 Task: Add an event with the title Performance Feedback Session, date '2023/12/27', time 9:15 AM to 11:15 AMand add a description: Project risk mitigation refers to the process of identifying potential risks that could impact a project's success and taking proactive steps to minimize or eliminate those risks. It involves implementing strategies, actions, and contingency plans to reduce the likelihood and impact of identified risks. , put the event into Orange category . Add location for the event as: 987 Zappeion, Athens, Greece, logged in from the account softage.10@softage.netand send the event invitation to softage.1@softage.net and softage.2@softage.net. Set a reminder for the event At time of event
Action: Mouse moved to (96, 112)
Screenshot: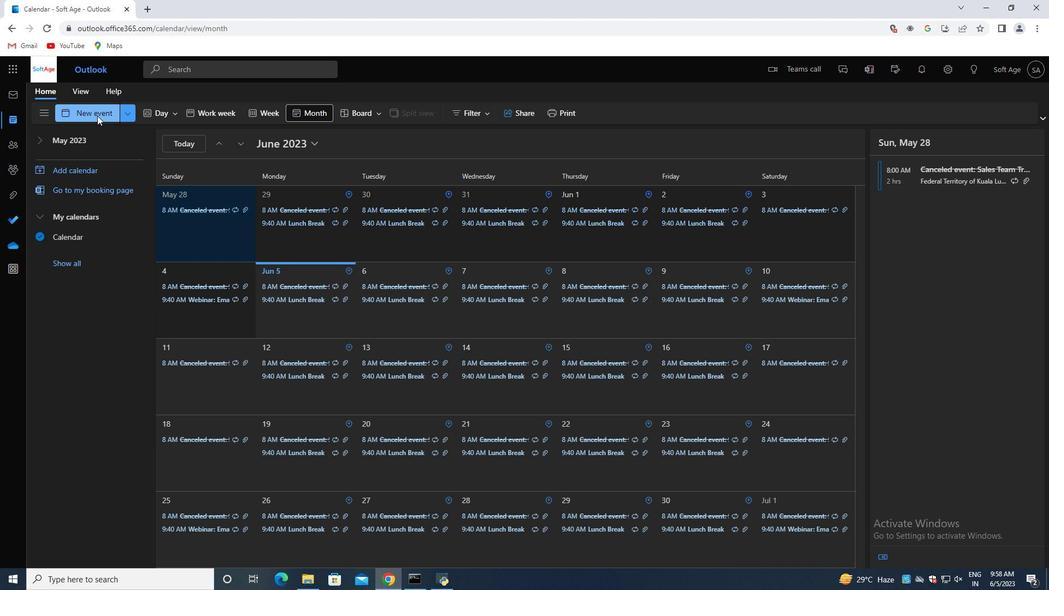 
Action: Mouse pressed left at (96, 112)
Screenshot: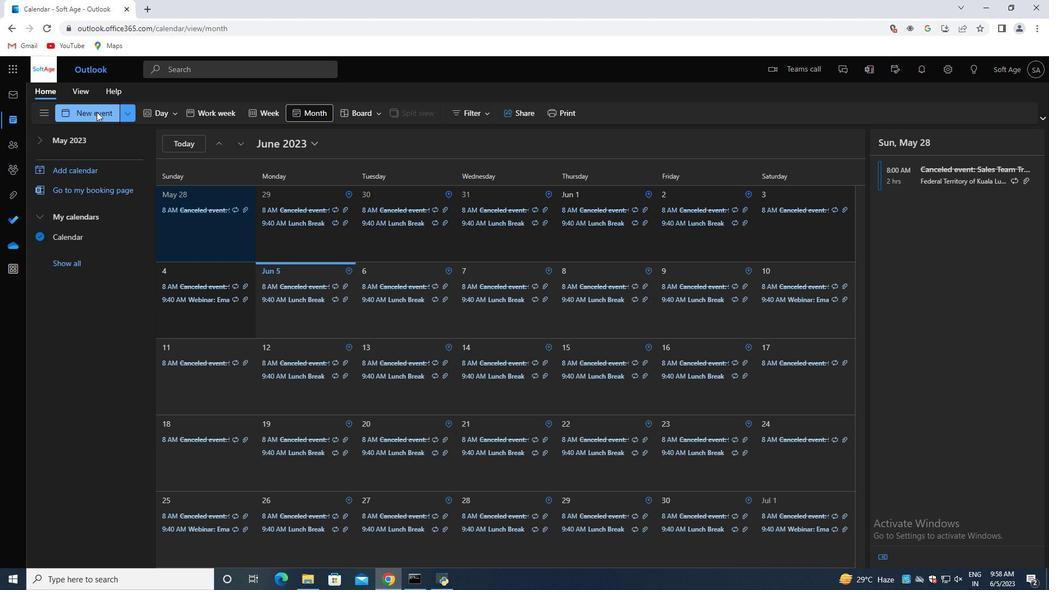 
Action: Mouse moved to (277, 182)
Screenshot: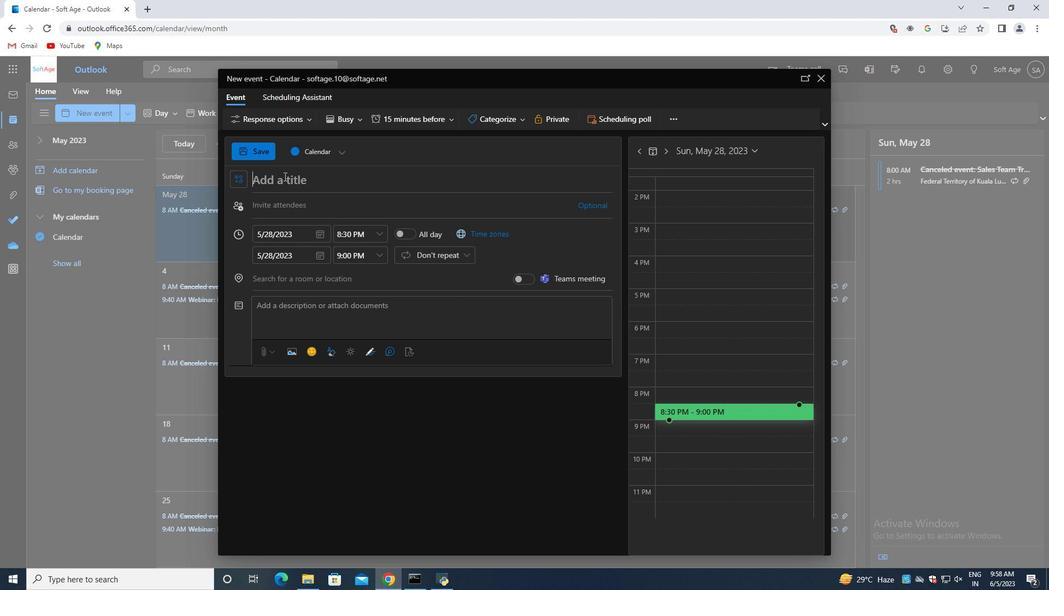 
Action: Mouse pressed left at (277, 182)
Screenshot: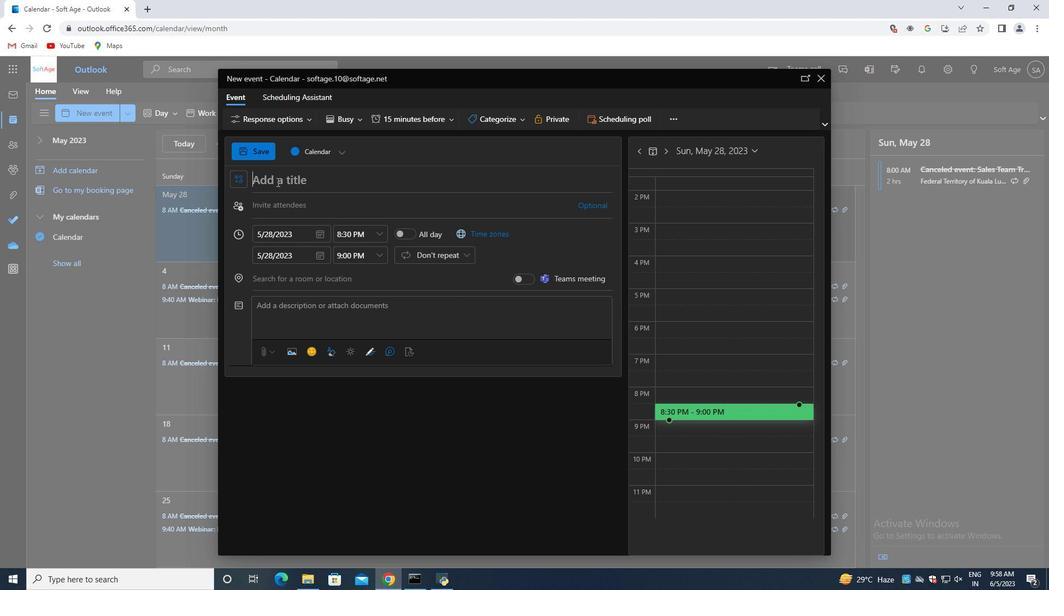 
Action: Key pressed <Key.shift>Performance<Key.space><Key.shift>Feedback<Key.space><Key.shift>Session
Screenshot: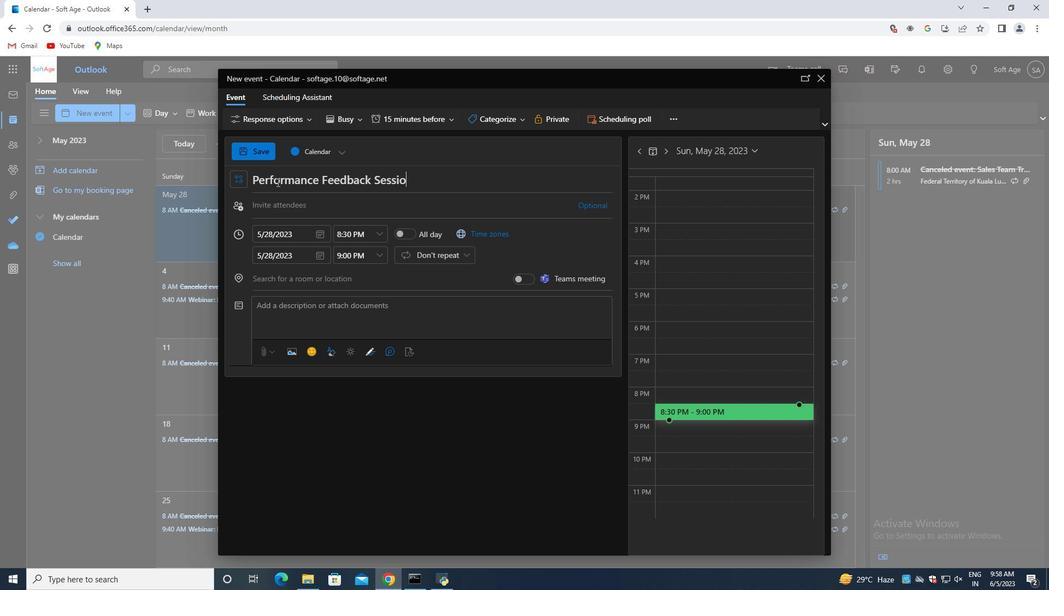 
Action: Mouse moved to (320, 236)
Screenshot: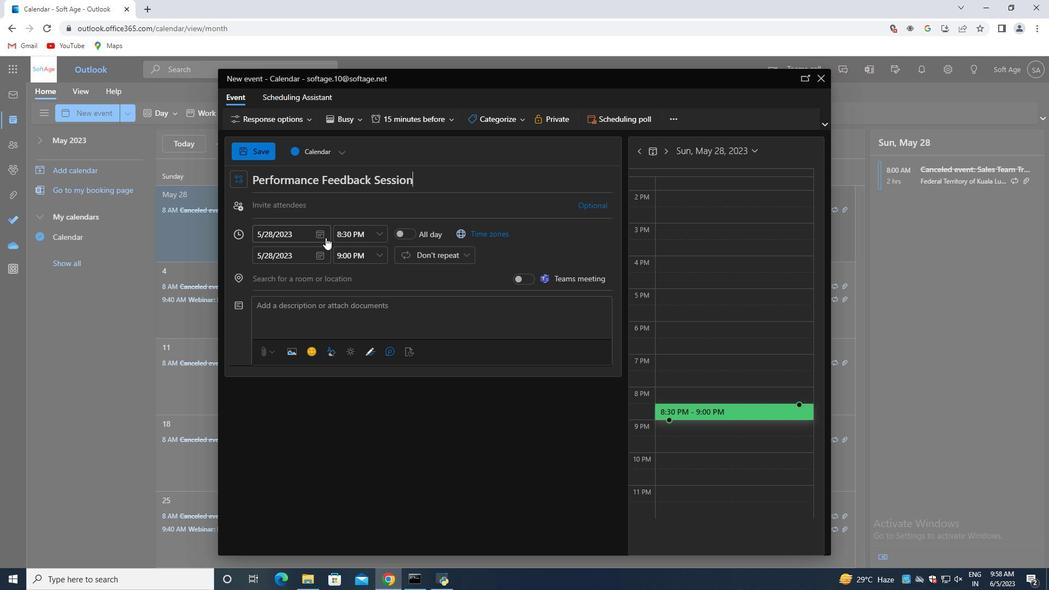 
Action: Mouse pressed left at (320, 236)
Screenshot: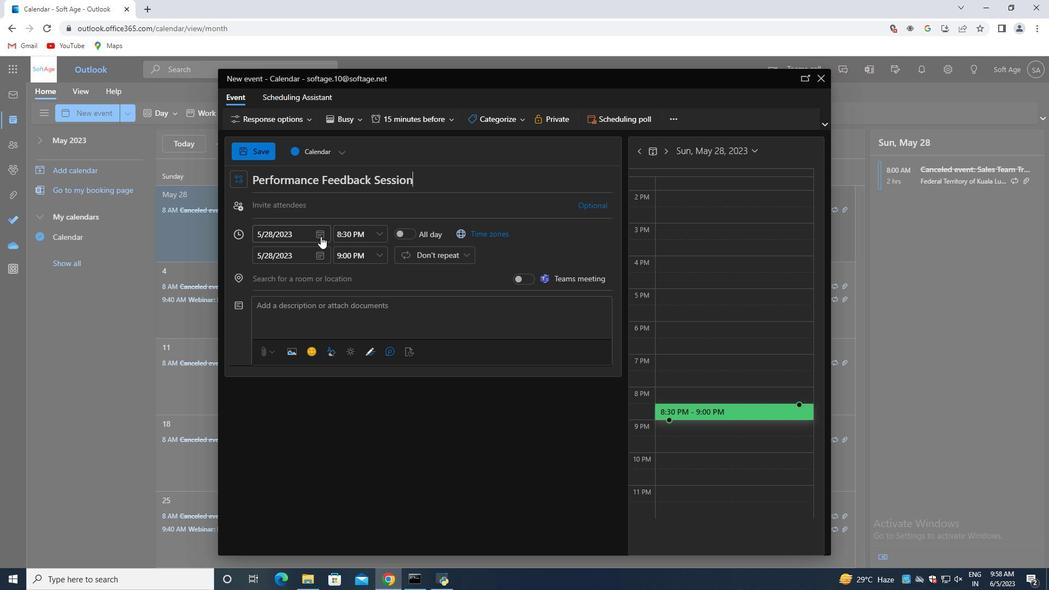 
Action: Mouse moved to (359, 256)
Screenshot: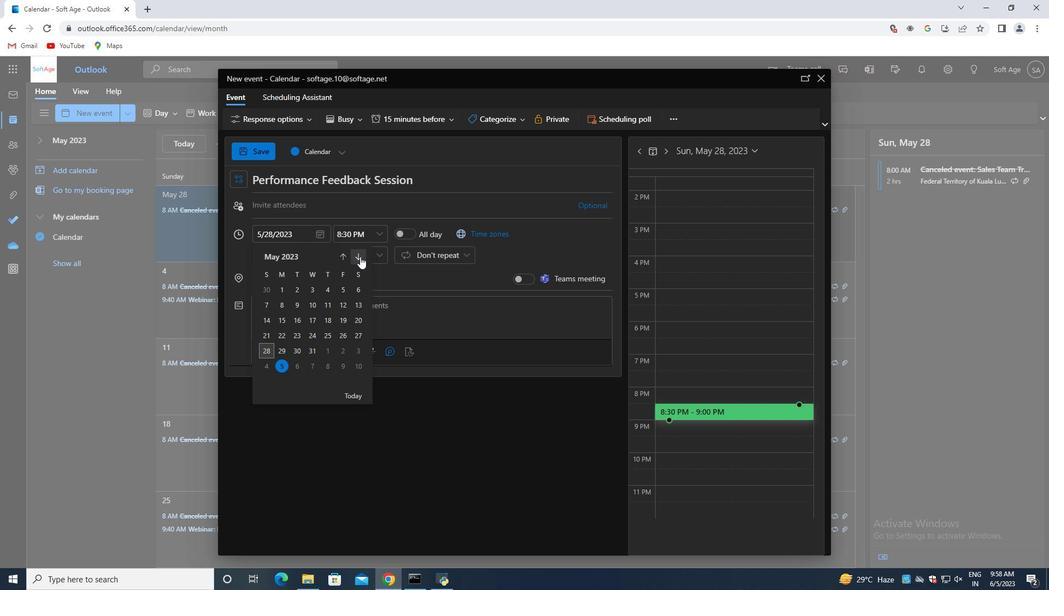 
Action: Mouse pressed left at (359, 256)
Screenshot: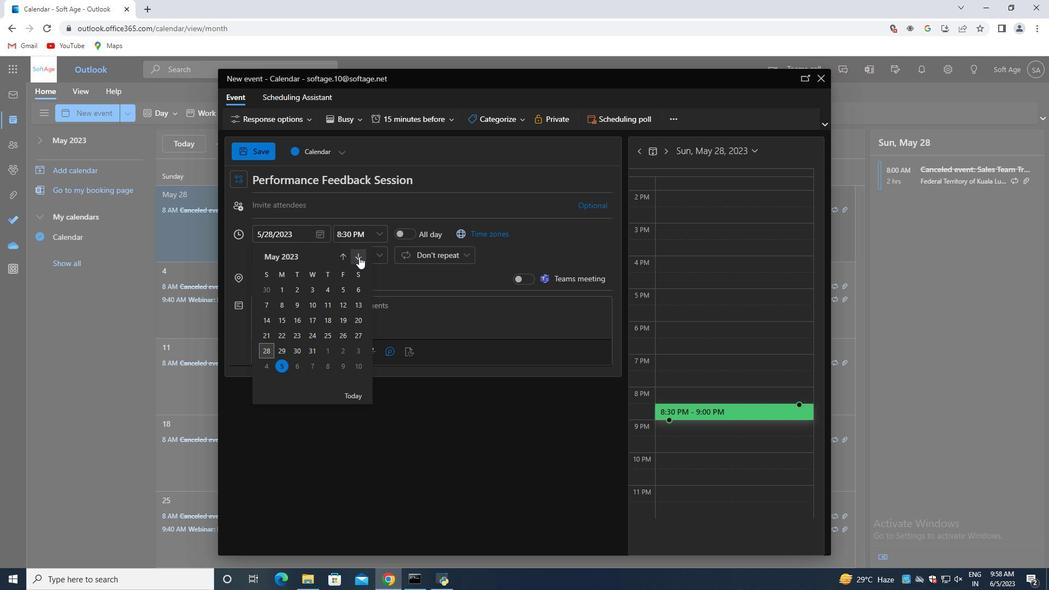 
Action: Mouse pressed left at (359, 256)
Screenshot: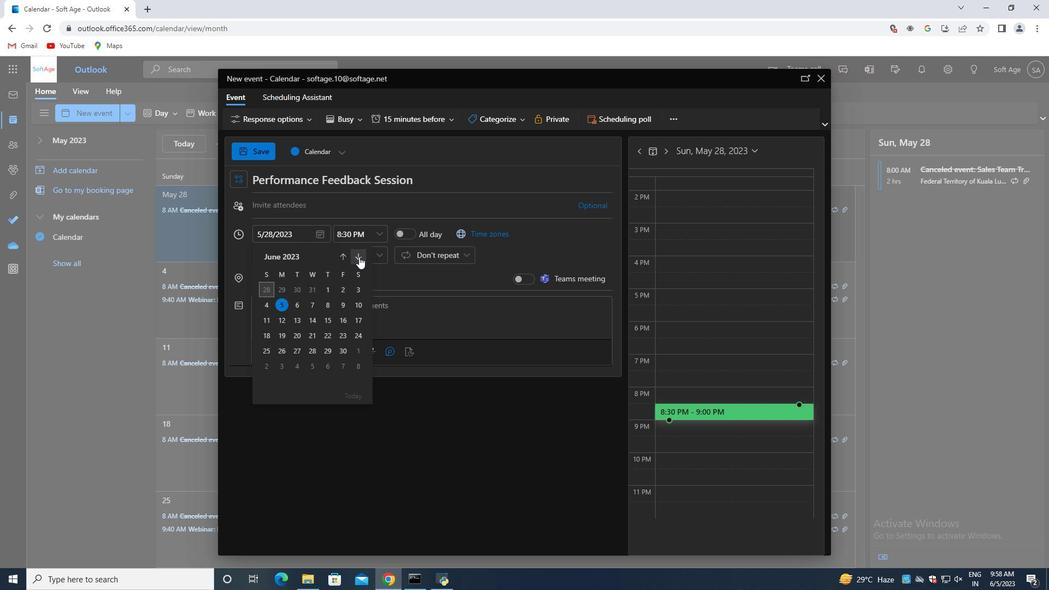 
Action: Mouse pressed left at (359, 256)
Screenshot: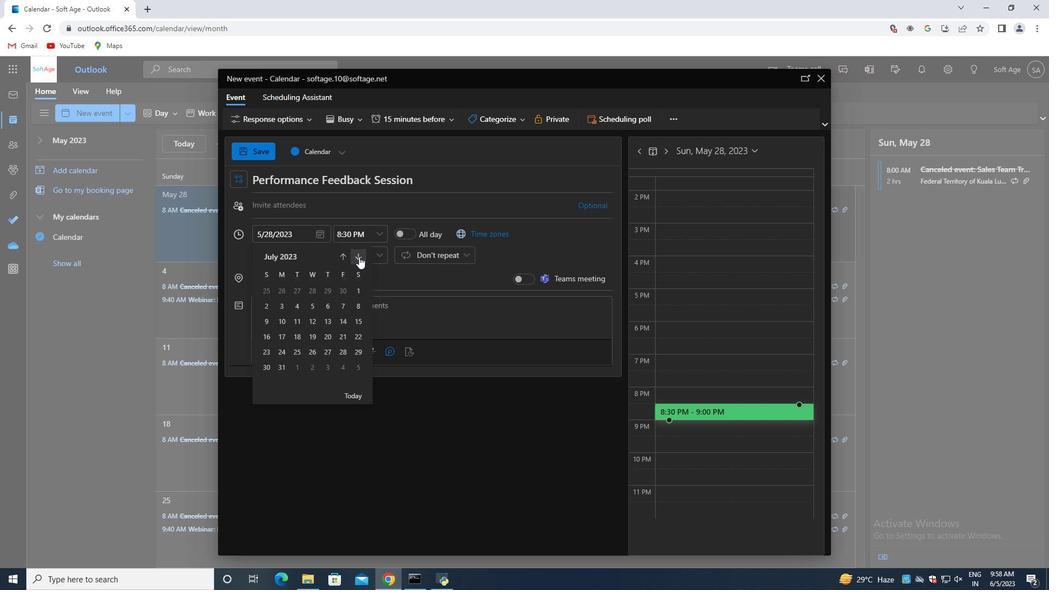 
Action: Mouse pressed left at (359, 256)
Screenshot: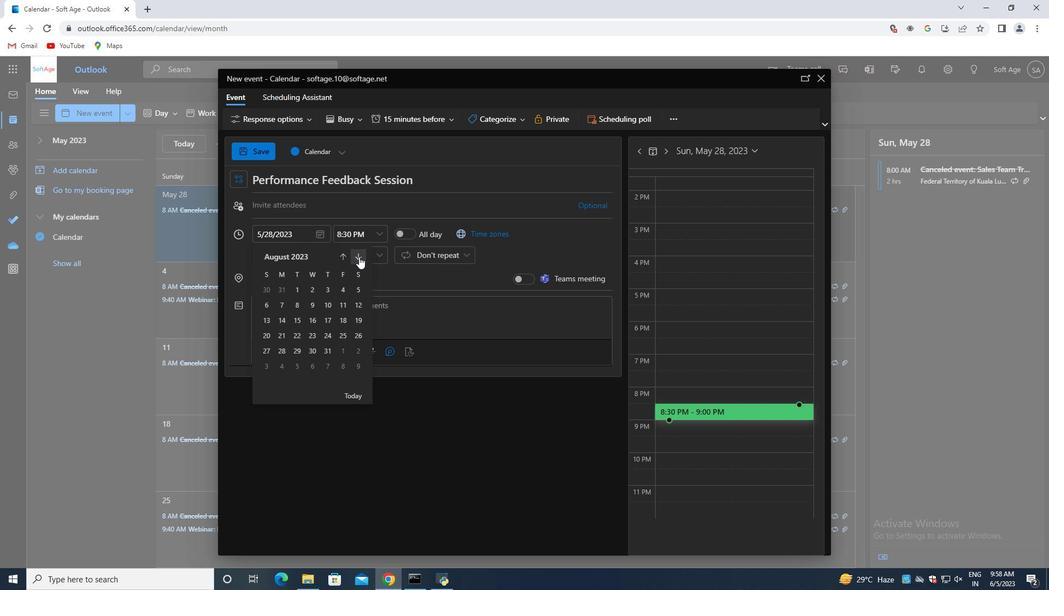 
Action: Mouse pressed left at (359, 256)
Screenshot: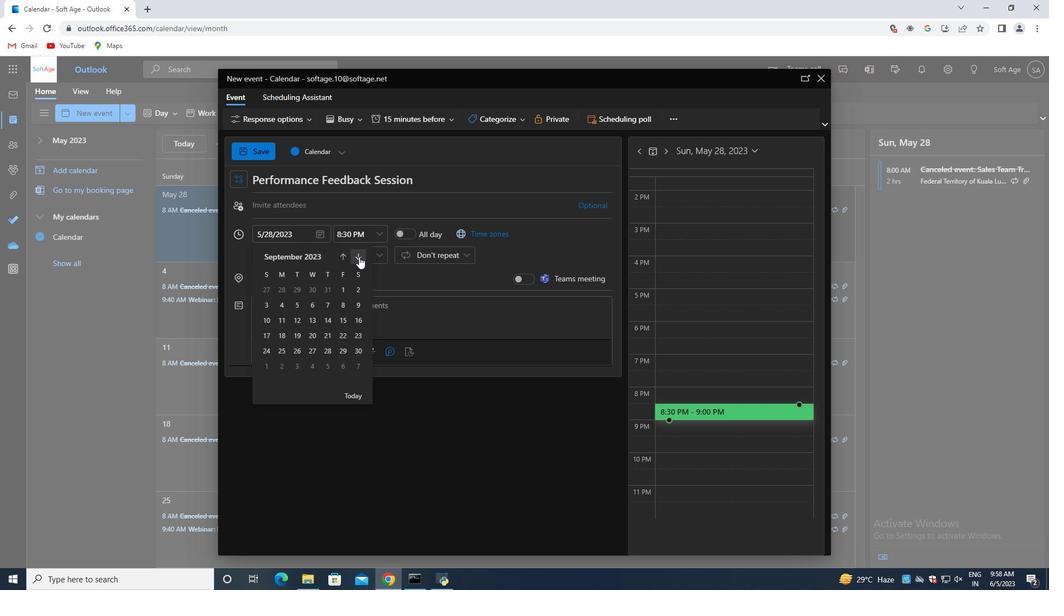 
Action: Mouse pressed left at (359, 256)
Screenshot: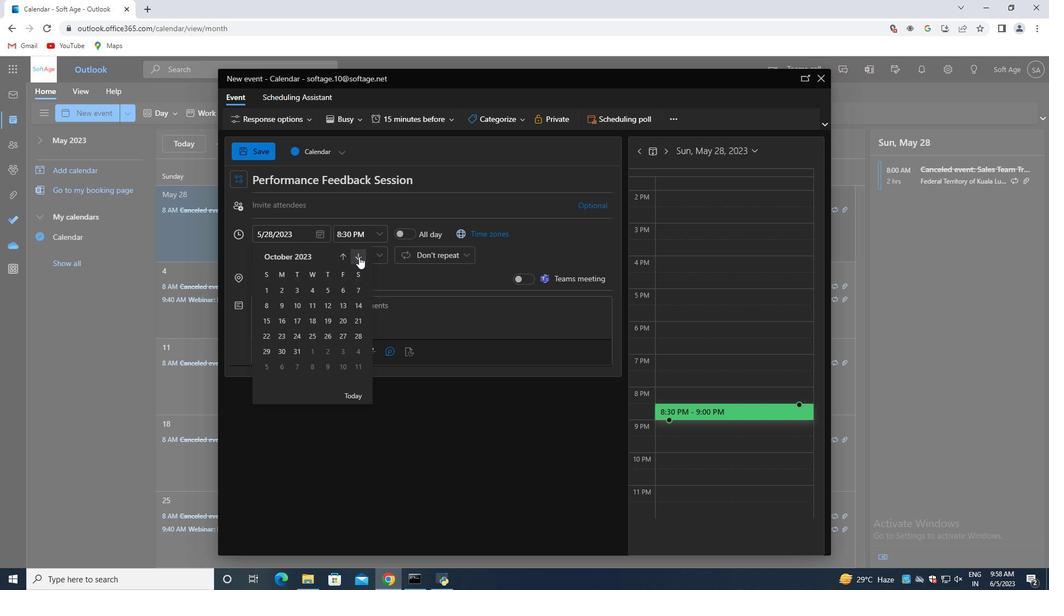 
Action: Mouse pressed left at (359, 256)
Screenshot: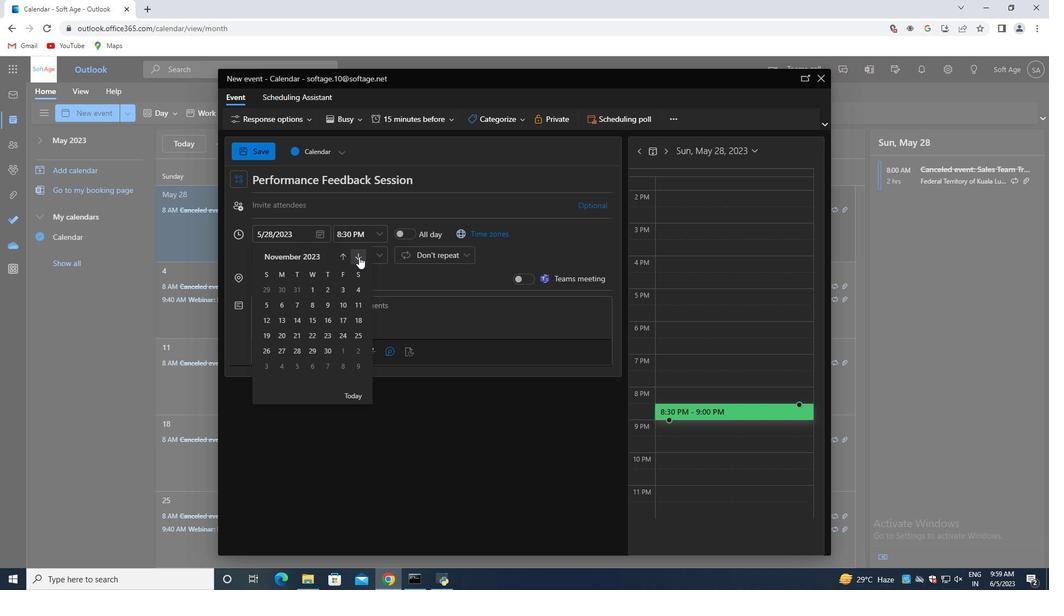 
Action: Mouse moved to (311, 348)
Screenshot: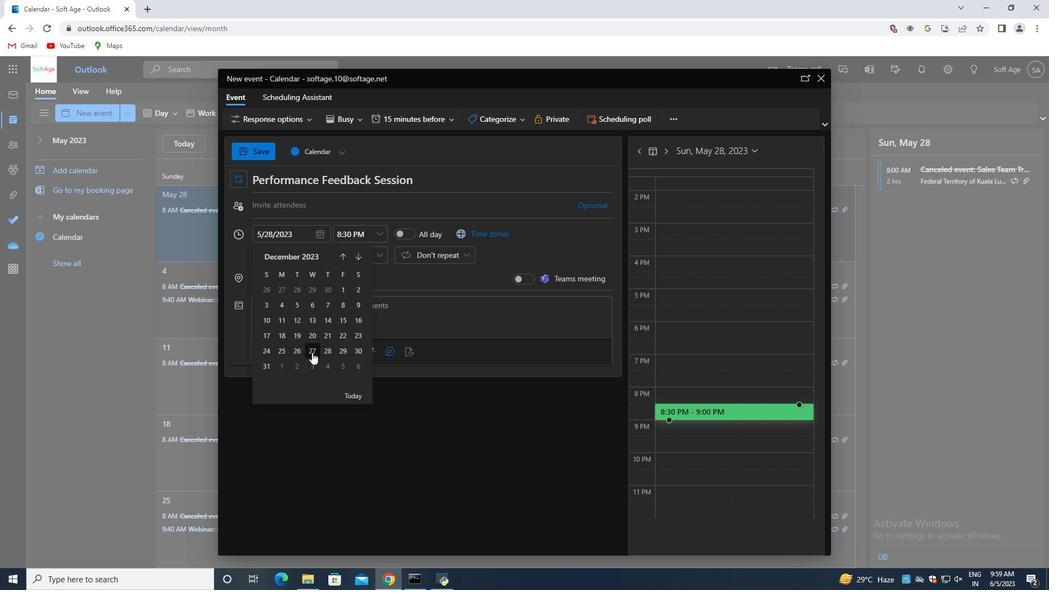 
Action: Mouse pressed left at (311, 348)
Screenshot: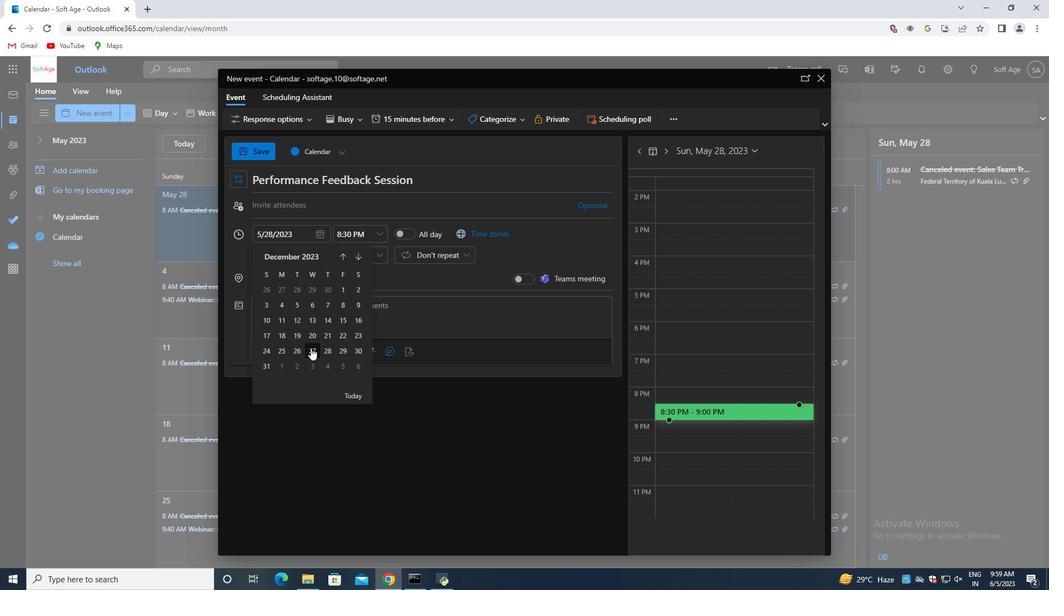 
Action: Mouse moved to (378, 237)
Screenshot: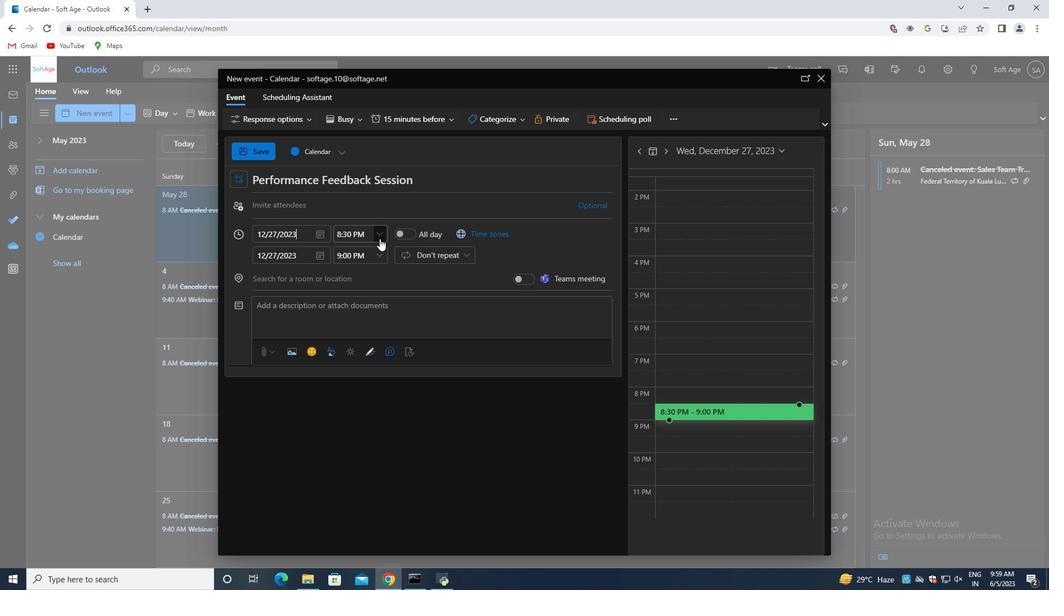 
Action: Mouse pressed left at (378, 237)
Screenshot: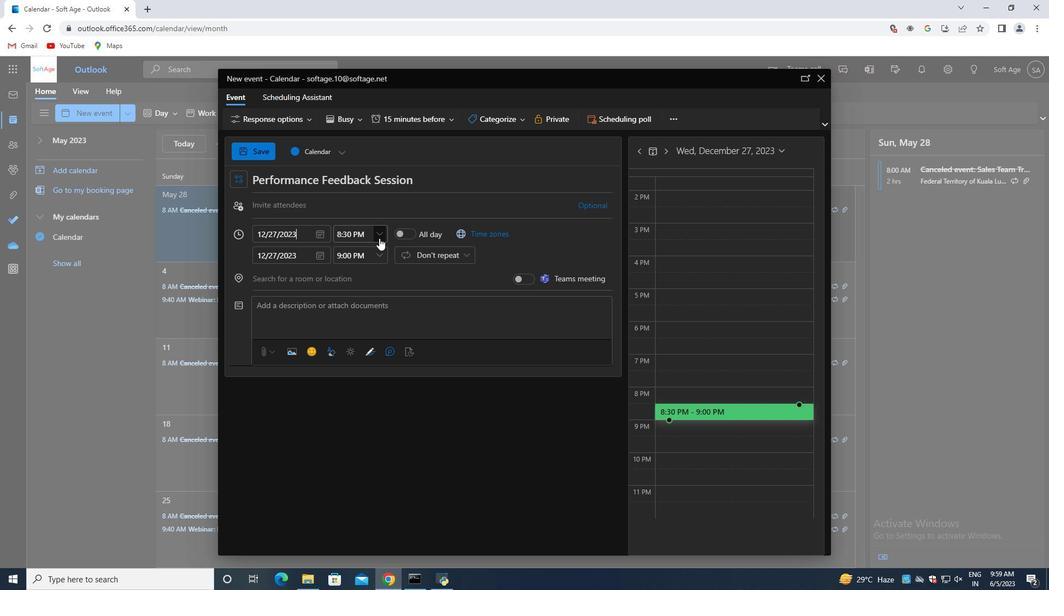 
Action: Mouse moved to (355, 277)
Screenshot: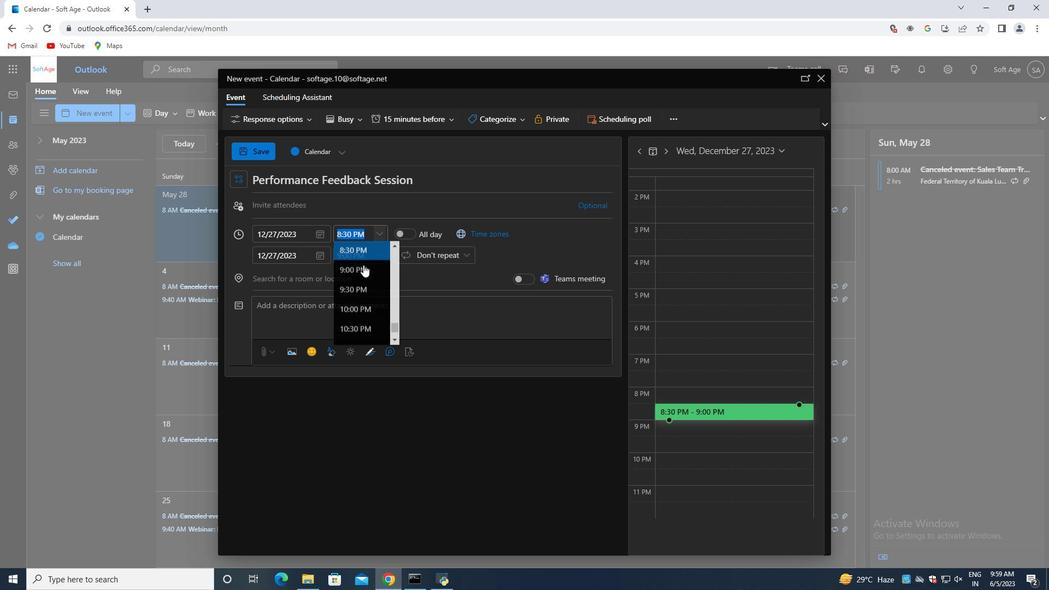 
Action: Mouse scrolled (355, 278) with delta (0, 0)
Screenshot: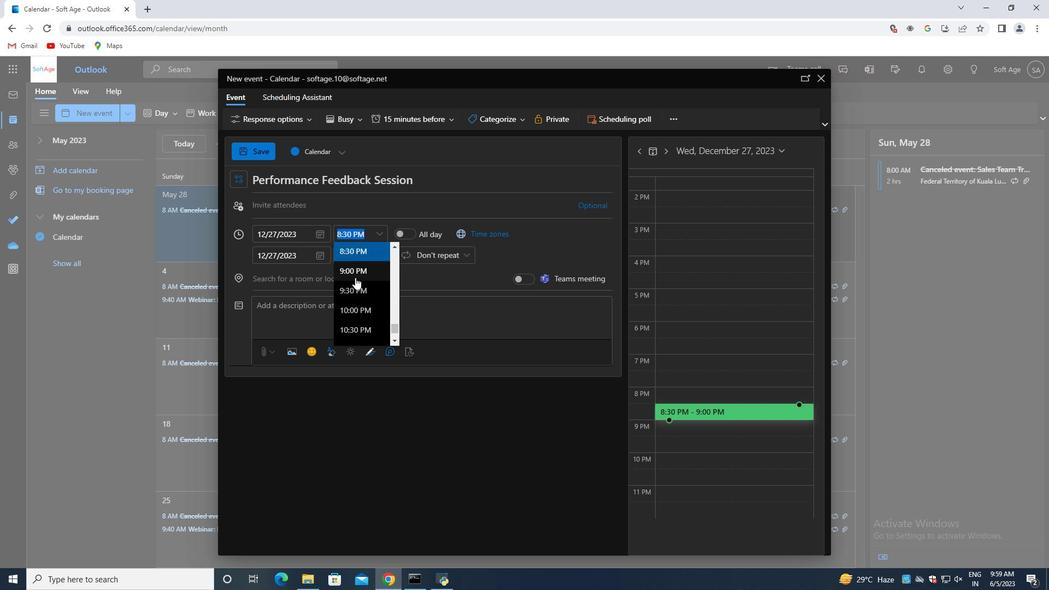
Action: Mouse moved to (355, 279)
Screenshot: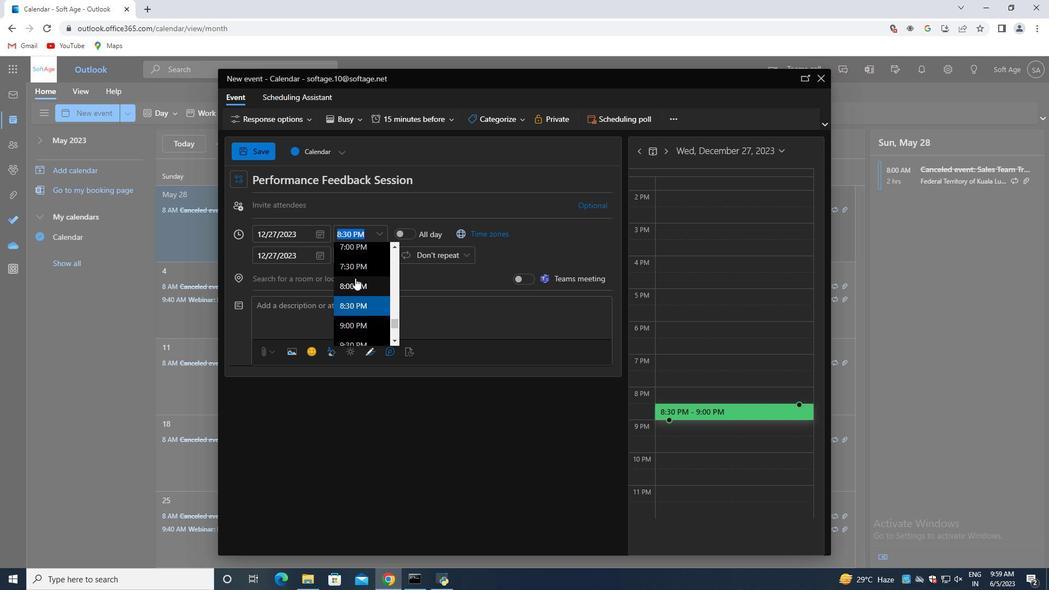 
Action: Mouse scrolled (355, 278) with delta (0, 0)
Screenshot: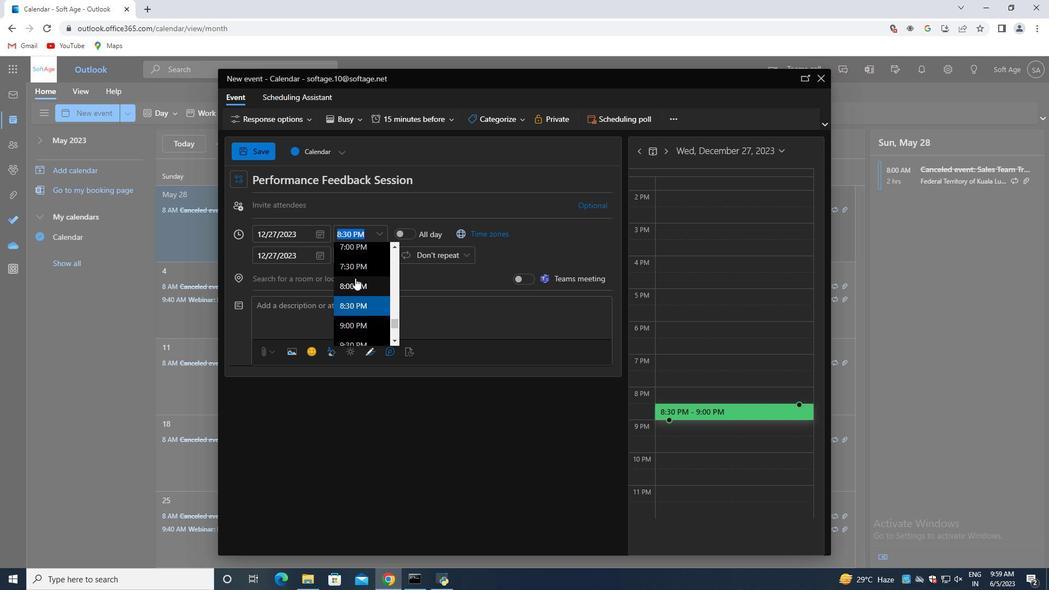 
Action: Mouse moved to (354, 275)
Screenshot: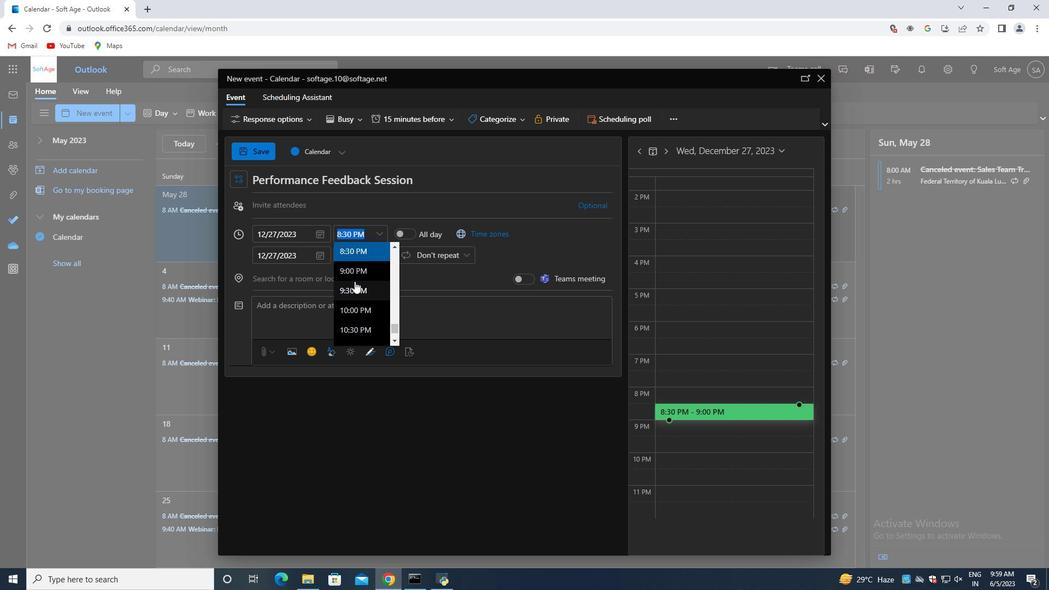 
Action: Mouse pressed left at (354, 275)
Screenshot: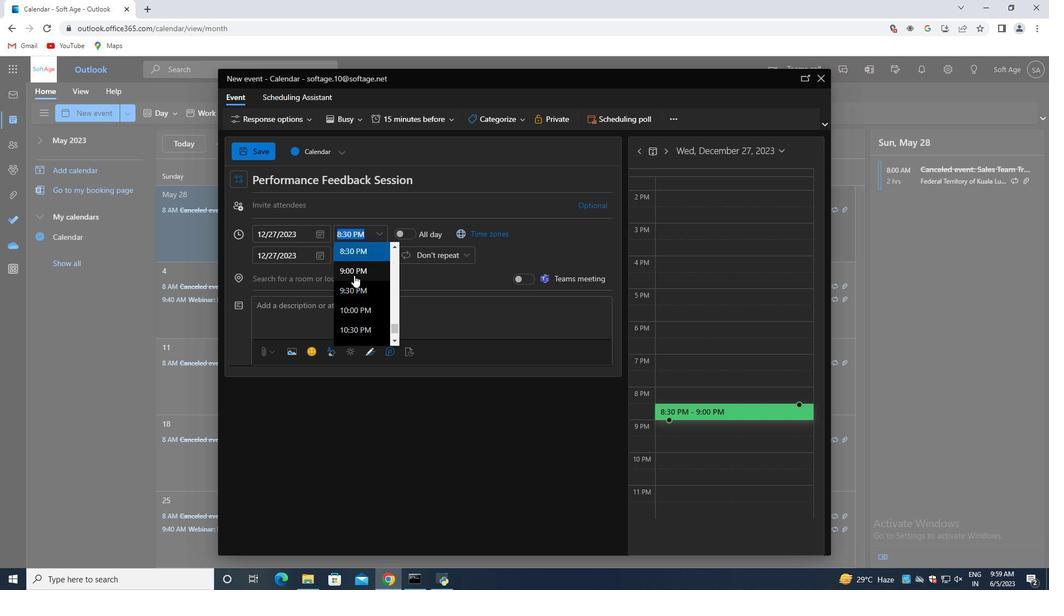 
Action: Key pressed <Key.left><Key.left><Key.left><Key.backspace><Key.backspace>15
Screenshot: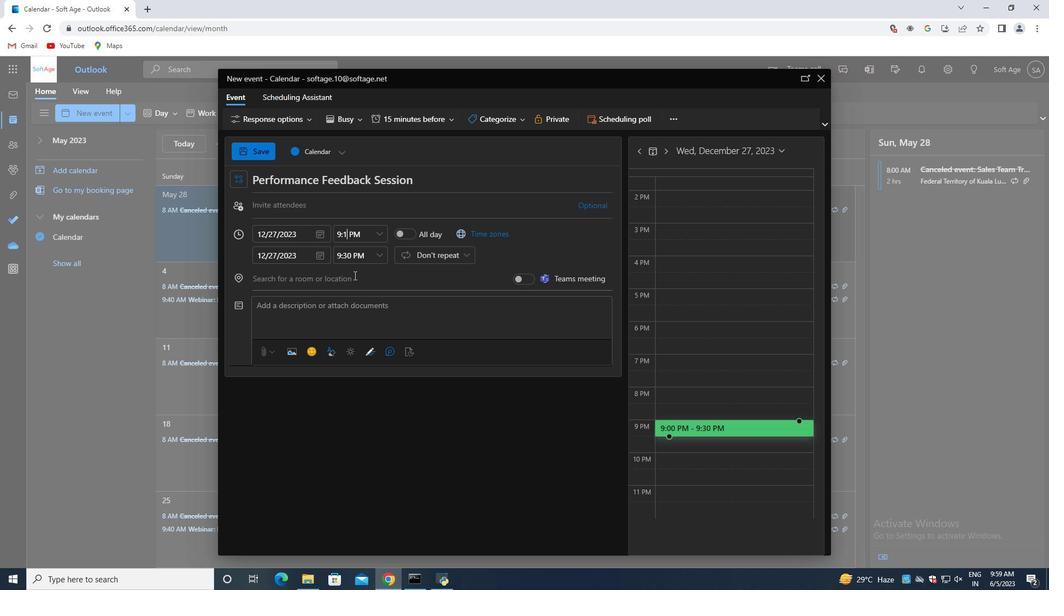 
Action: Mouse moved to (382, 256)
Screenshot: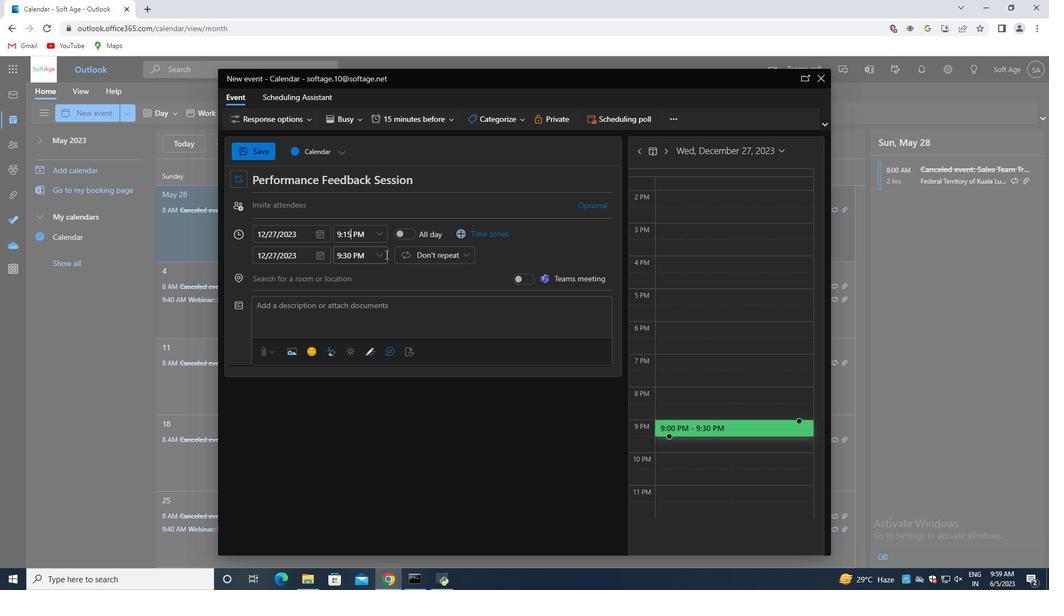 
Action: Mouse pressed left at (382, 256)
Screenshot: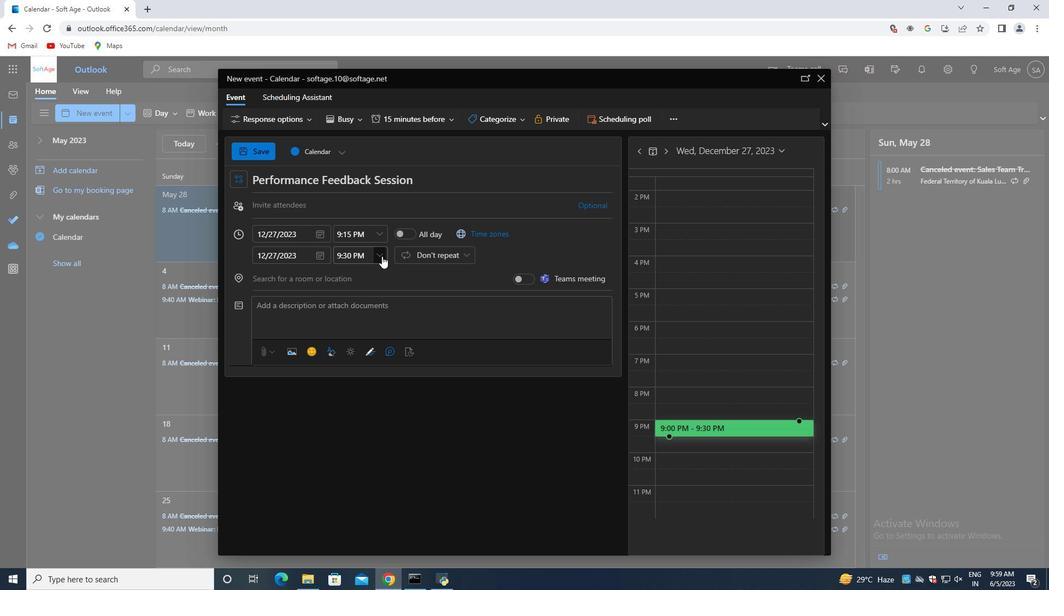 
Action: Mouse moved to (354, 334)
Screenshot: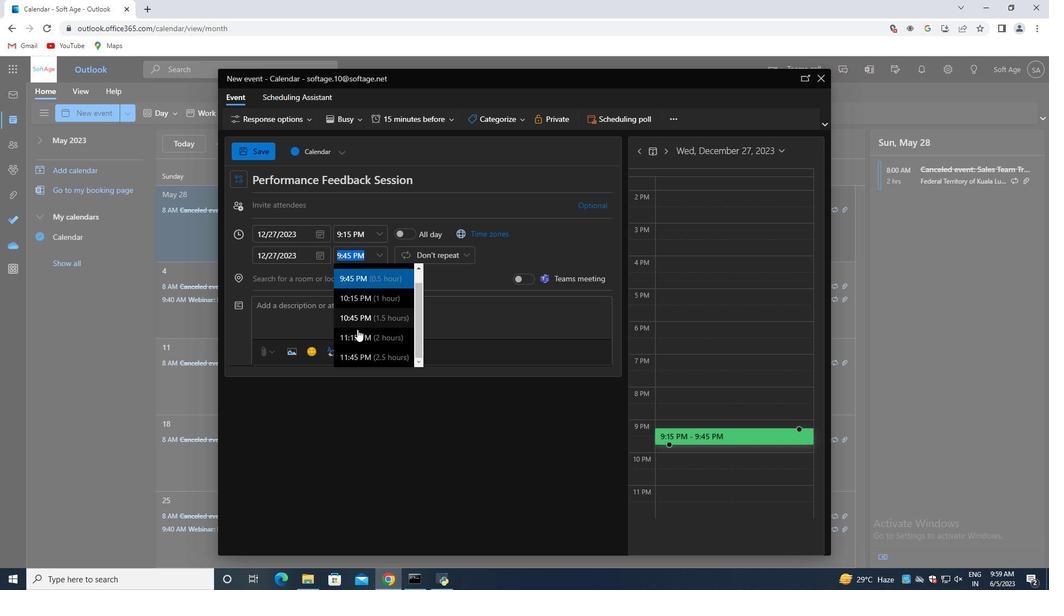 
Action: Mouse pressed left at (354, 334)
Screenshot: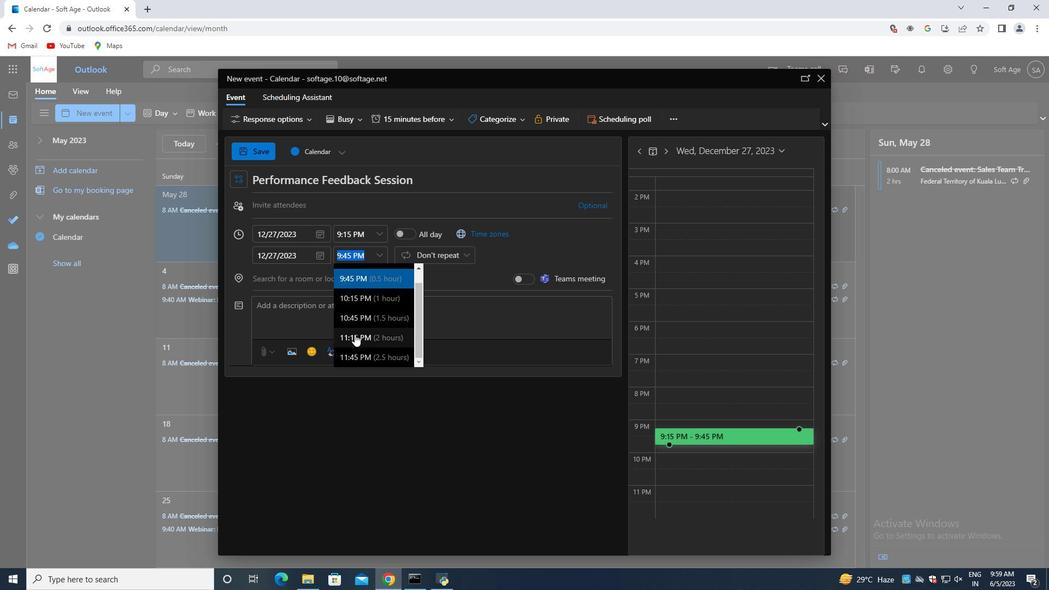
Action: Mouse moved to (354, 304)
Screenshot: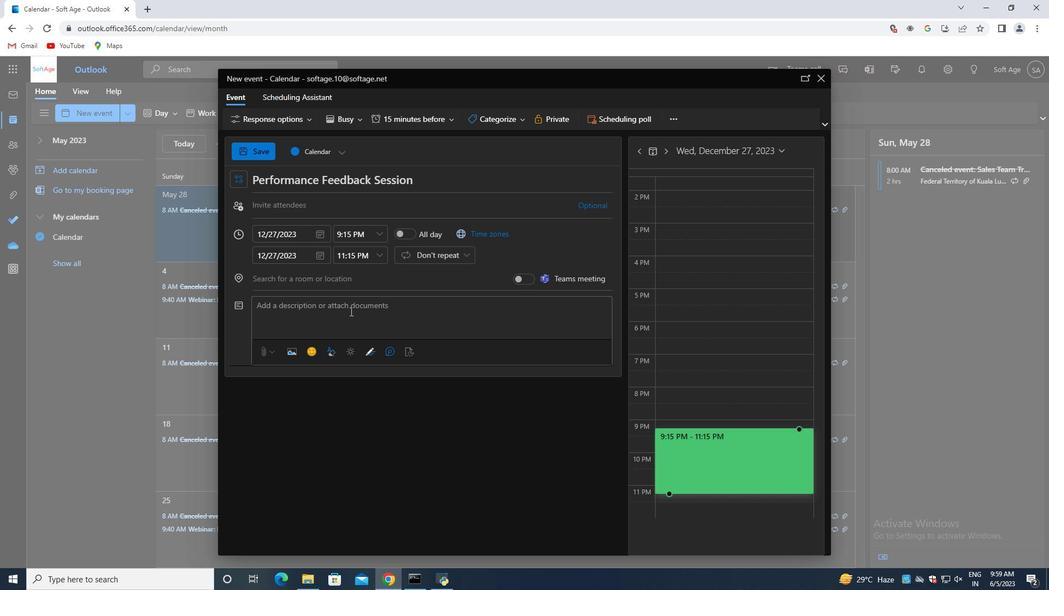 
Action: Mouse pressed left at (354, 304)
Screenshot: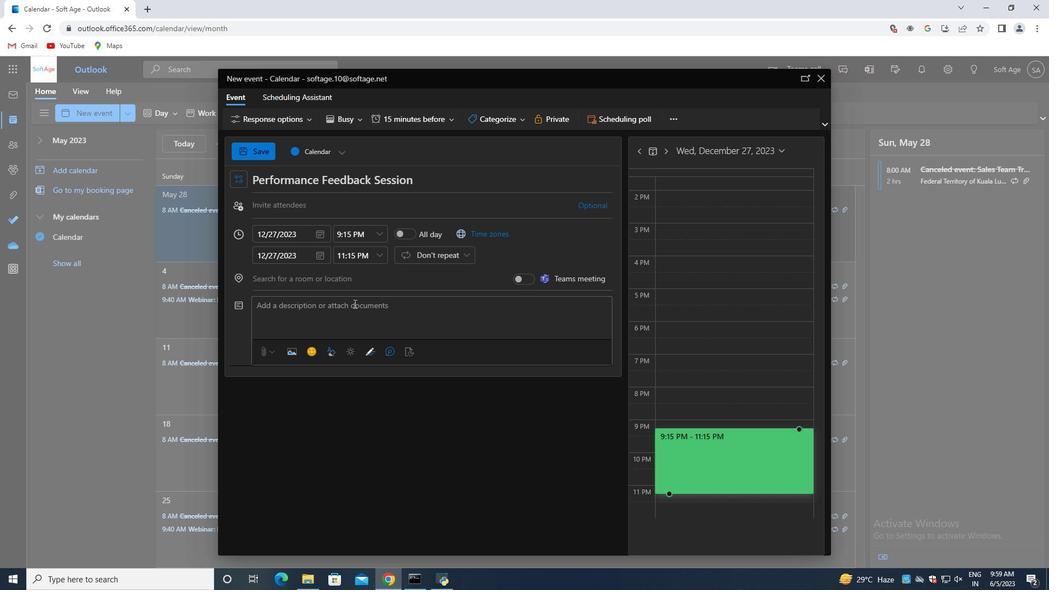 
Action: Key pressed <Key.shift>Projectrisk<Key.space>mitigation<Key.space>refers<Key.space>to<Key.space>the<Key.space>process<Key.space>of<Key.space>identifying<Key.space>
Screenshot: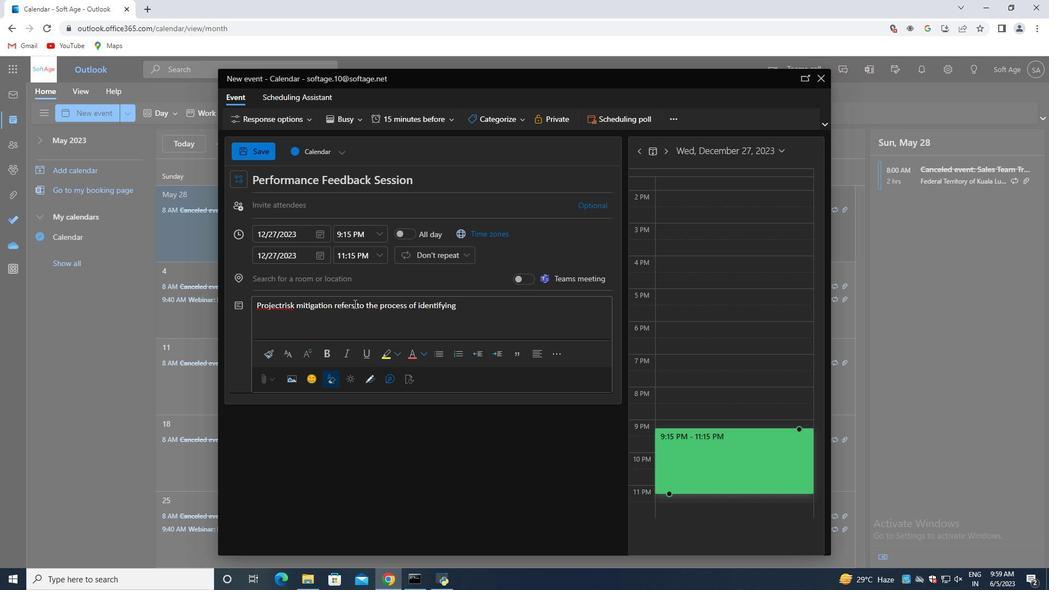 
Action: Mouse moved to (281, 306)
Screenshot: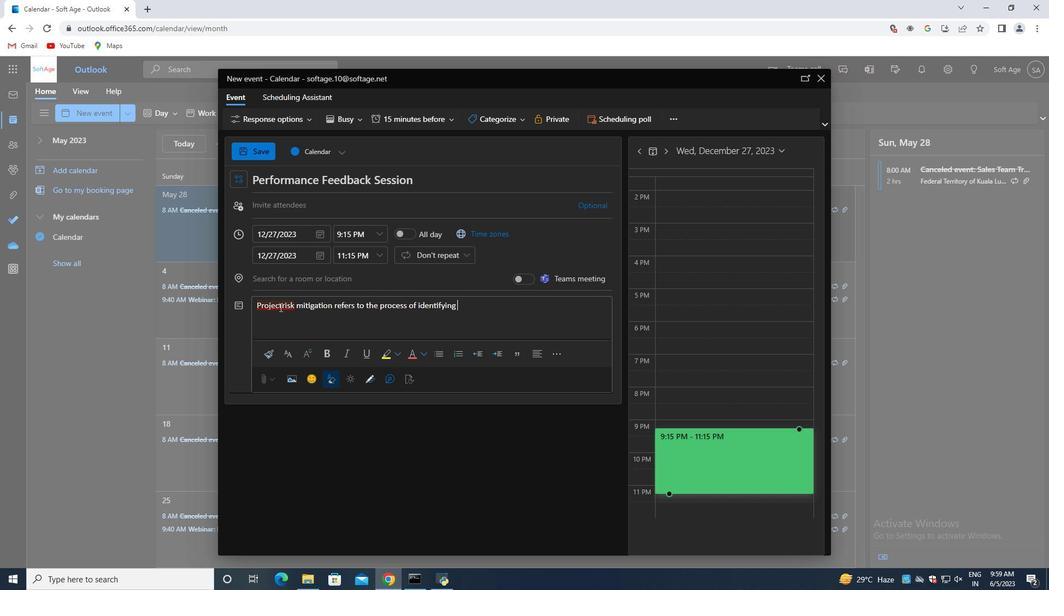 
Action: Mouse pressed left at (281, 306)
Screenshot: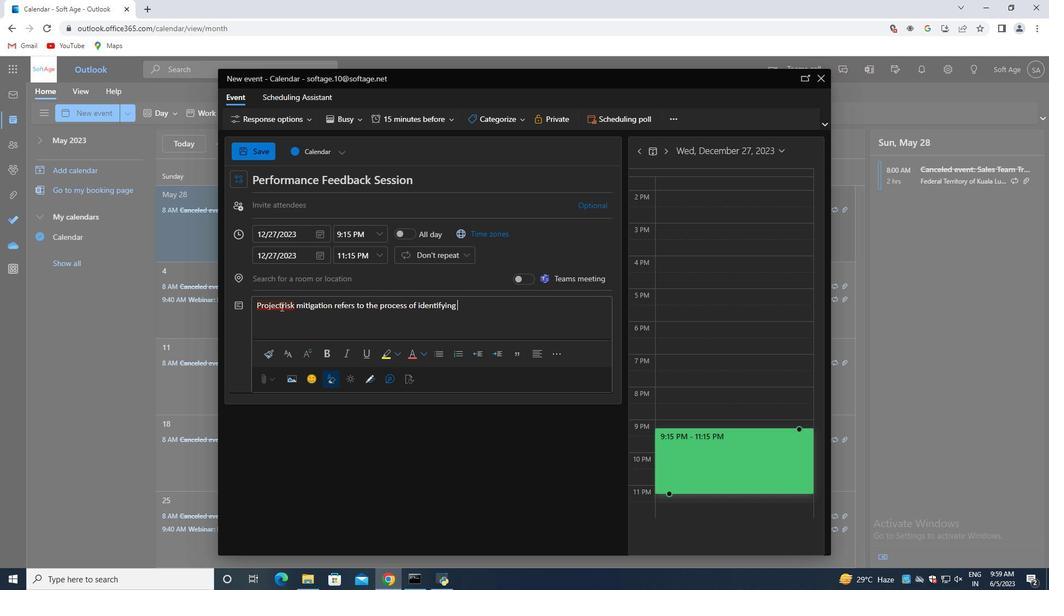 
Action: Mouse moved to (283, 315)
Screenshot: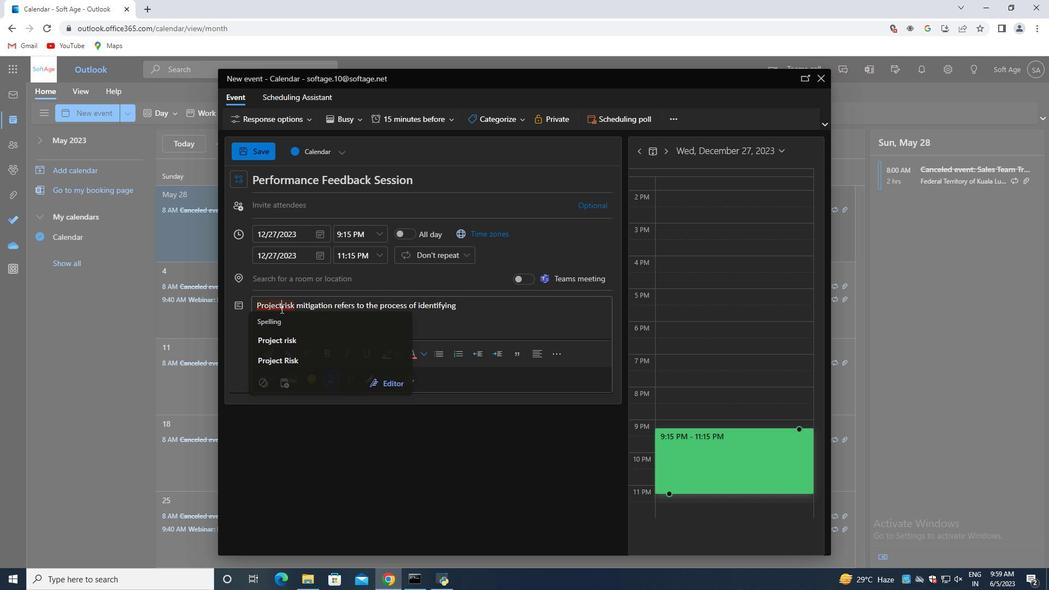 
Action: Key pressed <Key.space>
Screenshot: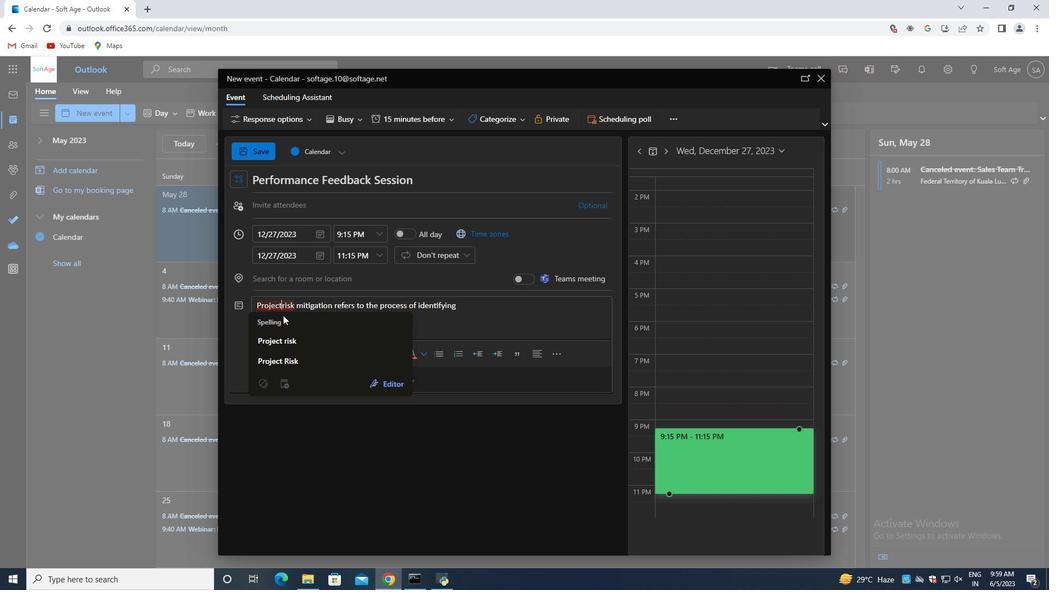 
Action: Mouse moved to (481, 310)
Screenshot: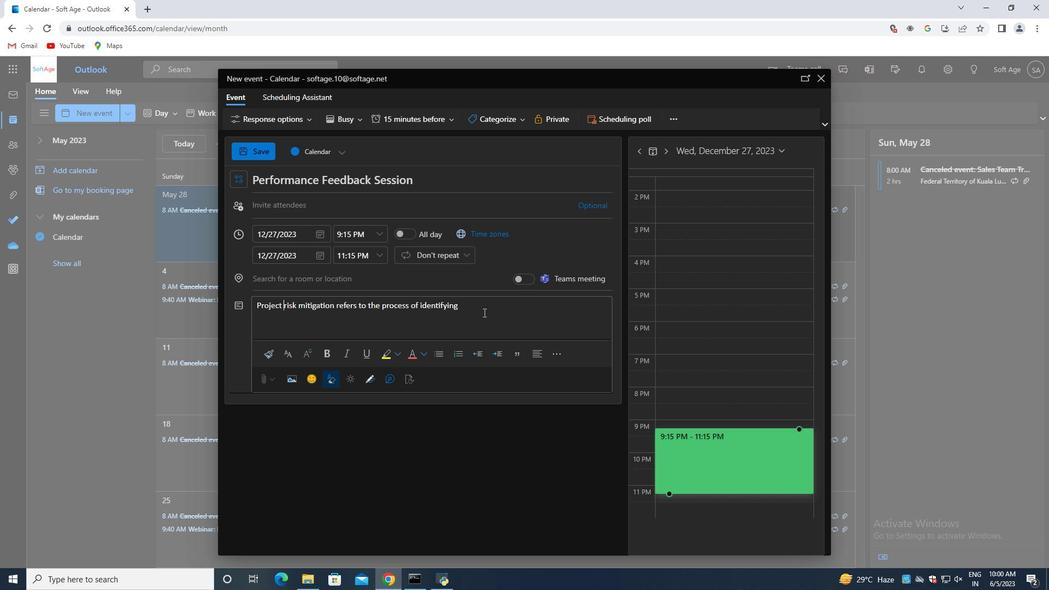 
Action: Mouse pressed left at (481, 310)
Screenshot: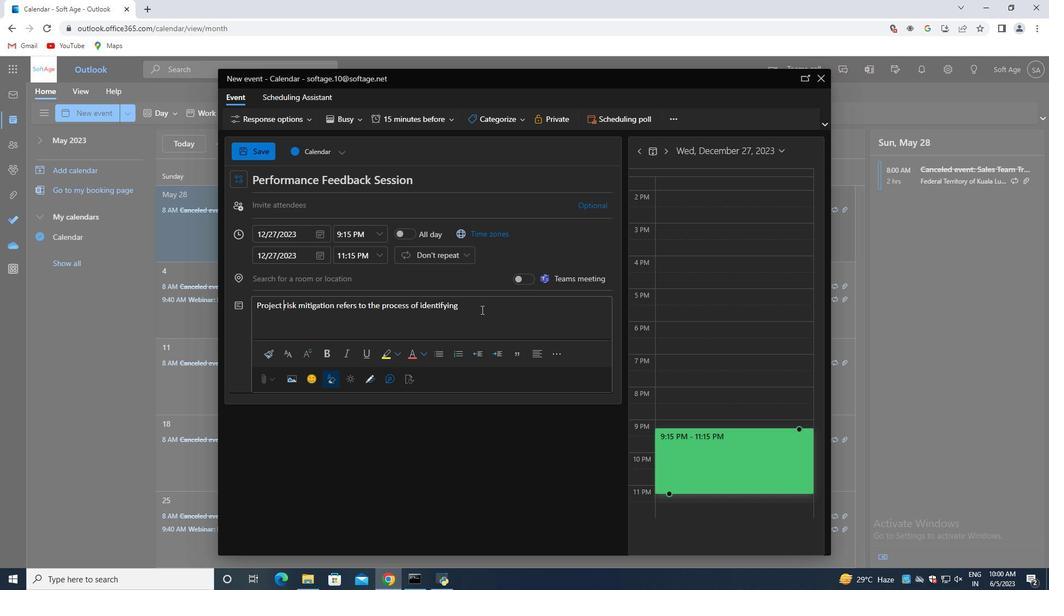 
Action: Key pressed <Key.space><Key.backspace><Key.backspace><Key.space>potential<Key.space>risks<Key.space>that<Key.space>could<Key.space>impact<Key.space>a<Key.space>project's<Key.space>success<Key.space>and<Key.space>taking<Key.space>proactive<Key.space>steps<Key.space>to<Key.space>minimize<Key.space>or<Key.space>eliminate<Key.space>those<Key.space>risks.<Key.space><Key.shift><Key.shift><Key.shift><Key.shift><Key.shift><Key.shift>It<Key.space>involves<Key.space>implementing<Key.space>strategies,<Key.space>actions,<Key.space>and<Key.space>contingency<Key.space>plans<Key.space>to<Key.space>reduce<Key.space>the<Key.space>likelihood<Key.space>and<Key.space>impact<Key.space>of<Key.space>identified<Key.space>risks
Screenshot: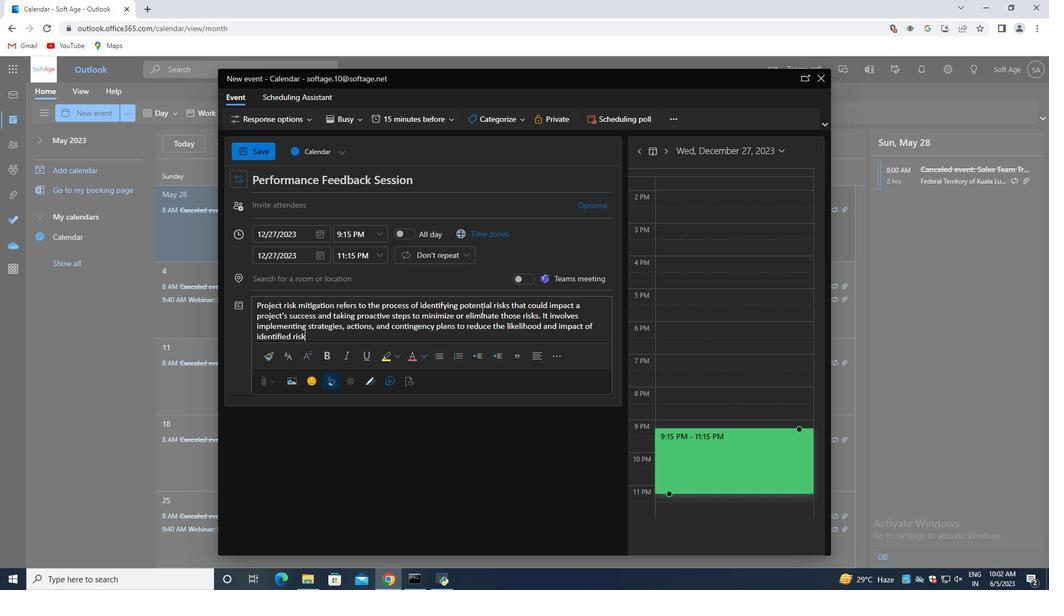 
Action: Mouse moved to (637, 280)
Screenshot: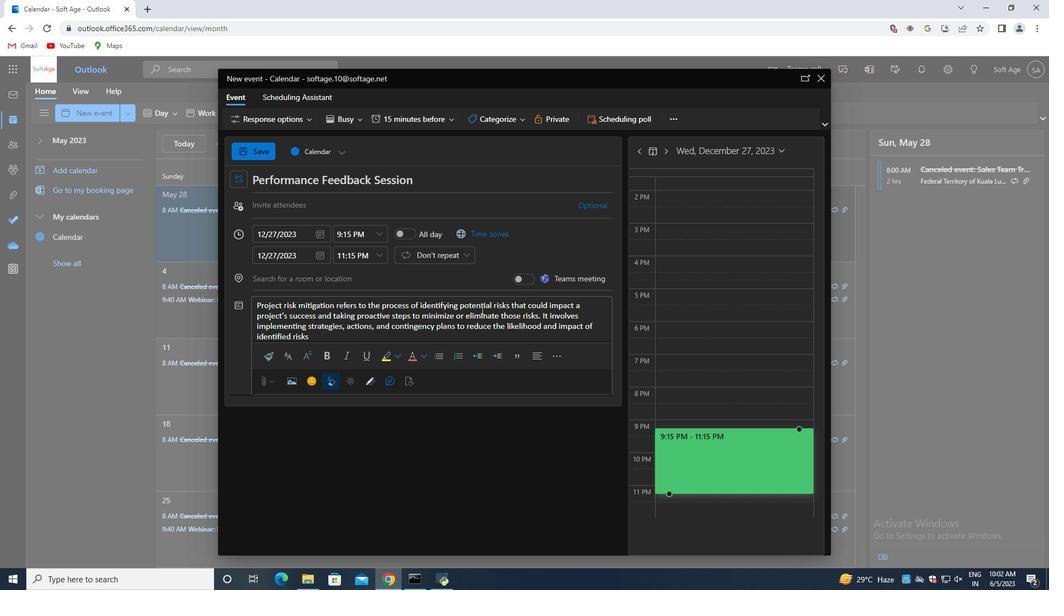 
Action: Key pressed .
Screenshot: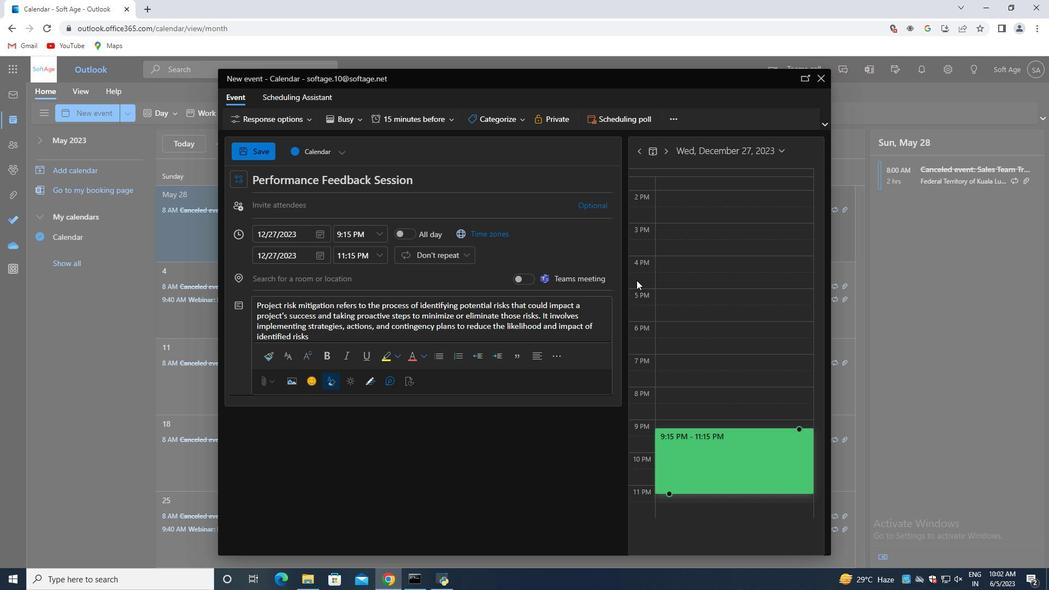 
Action: Mouse moved to (497, 118)
Screenshot: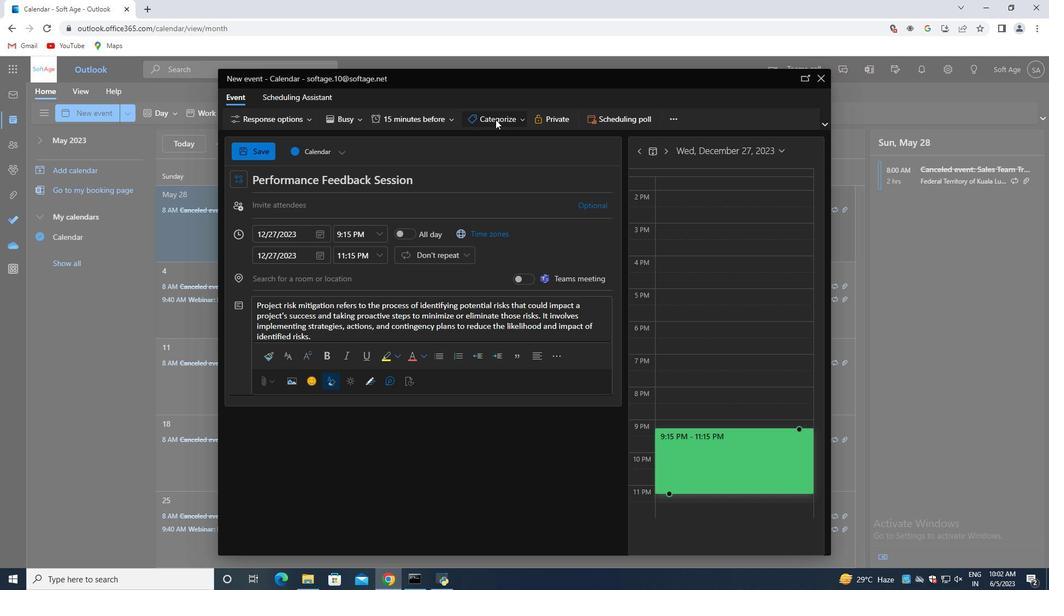 
Action: Mouse pressed left at (497, 118)
Screenshot: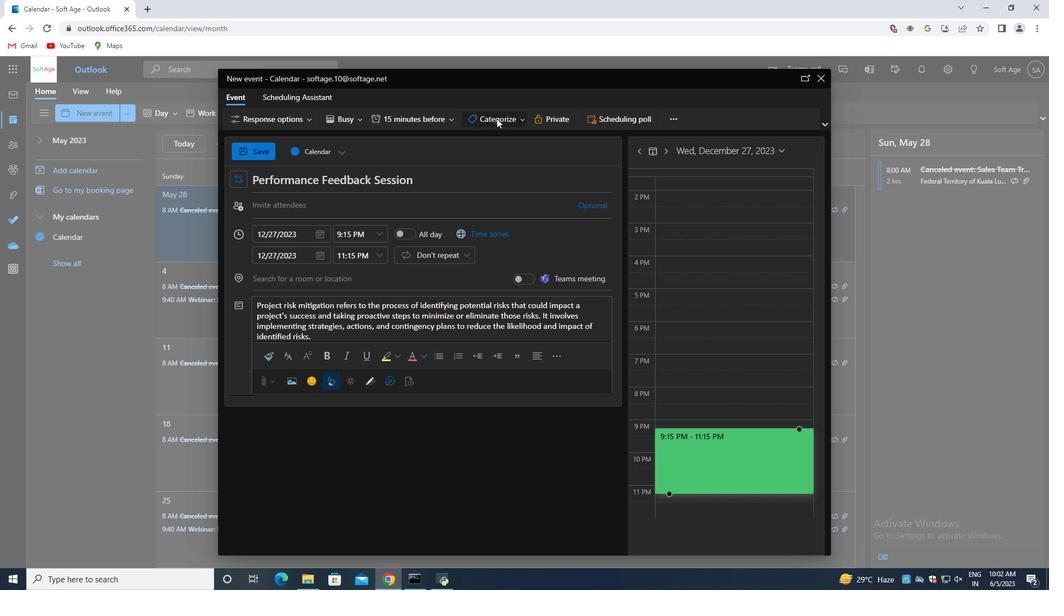 
Action: Mouse moved to (505, 171)
Screenshot: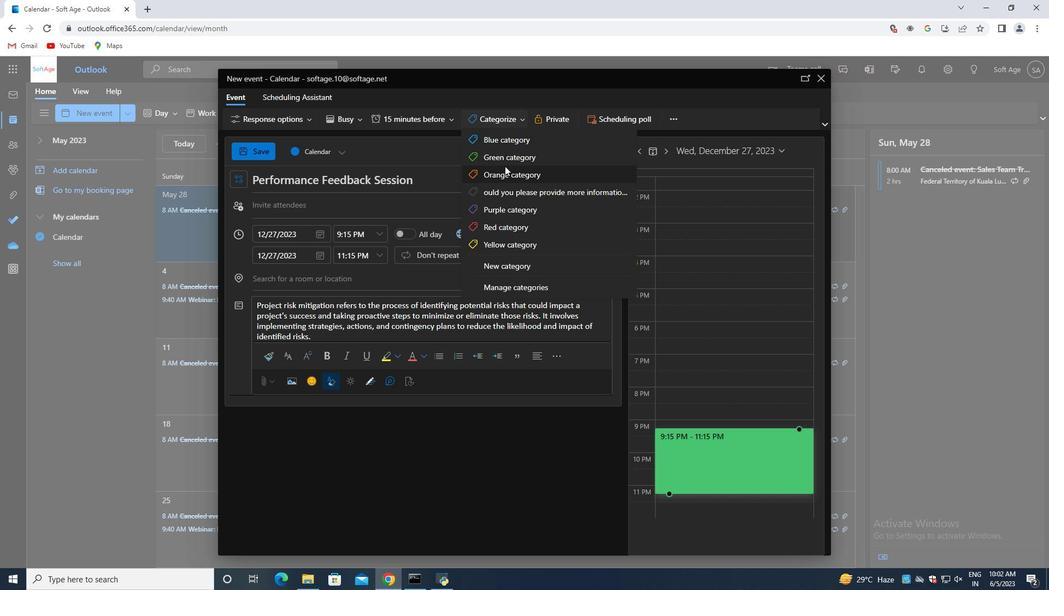
Action: Mouse pressed left at (505, 171)
Screenshot: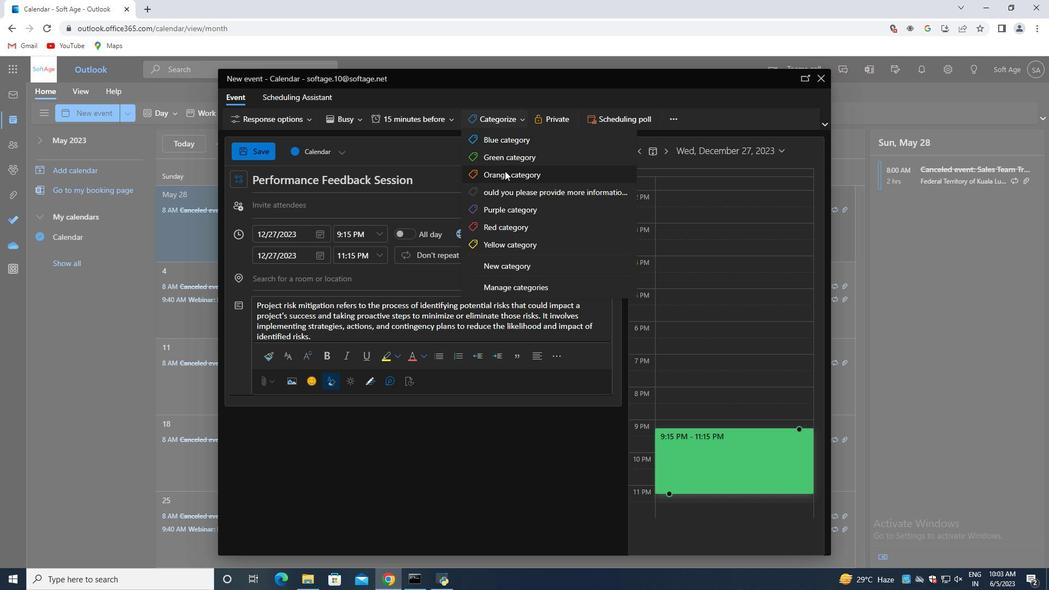 
Action: Mouse moved to (318, 278)
Screenshot: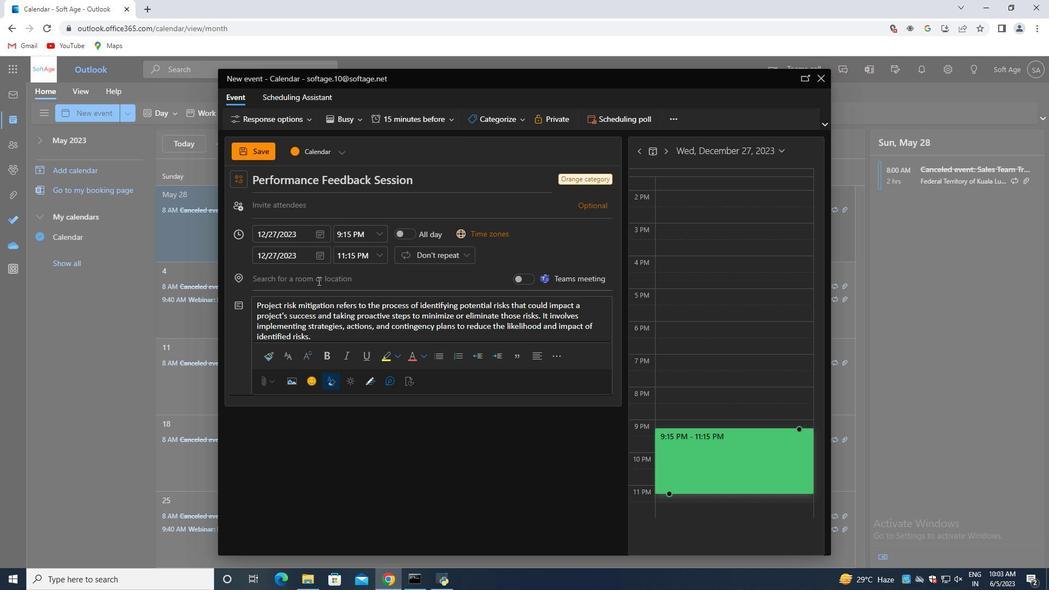 
Action: Mouse pressed left at (318, 278)
Screenshot: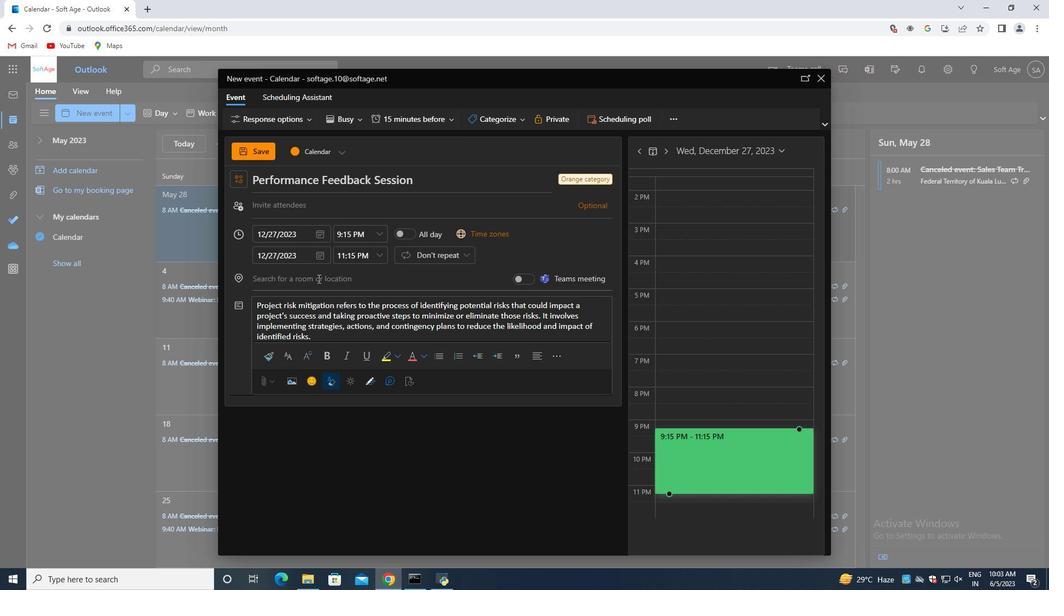 
Action: Key pressed 987<Key.space><Key.shift>Zappeion,<Key.space><Key.shift>Athens,<Key.space><Key.shift>Greece,<Key.space><Key.backspace><Key.backspace>
Screenshot: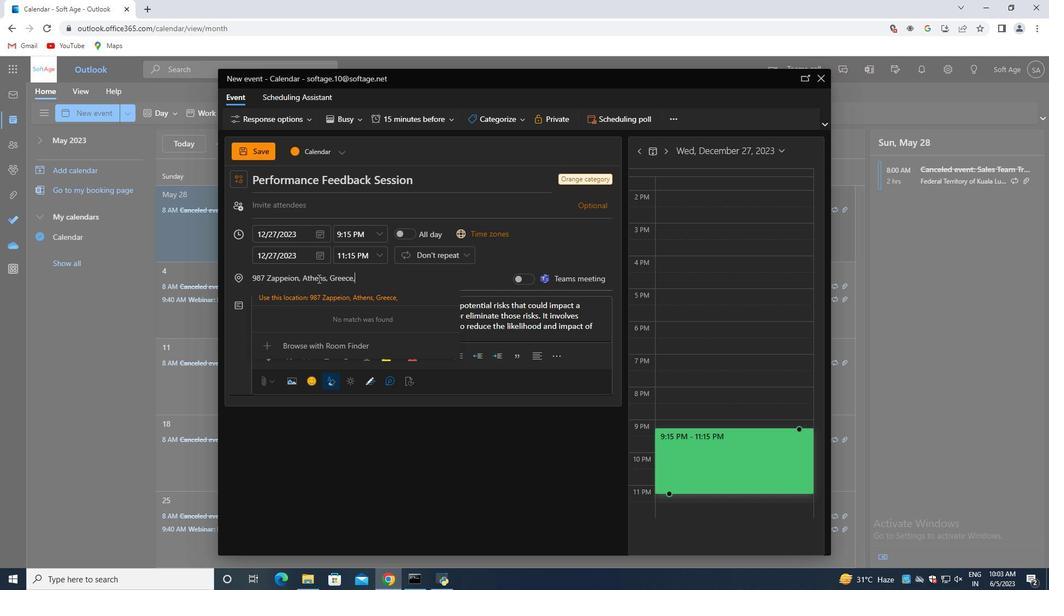 
Action: Mouse moved to (352, 293)
Screenshot: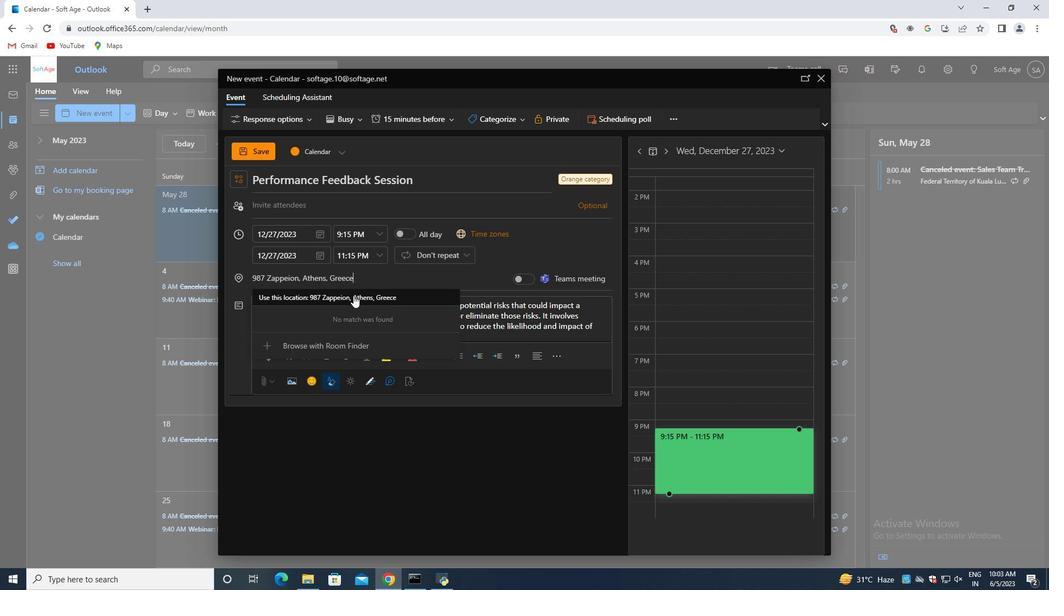 
Action: Mouse pressed left at (352, 293)
Screenshot: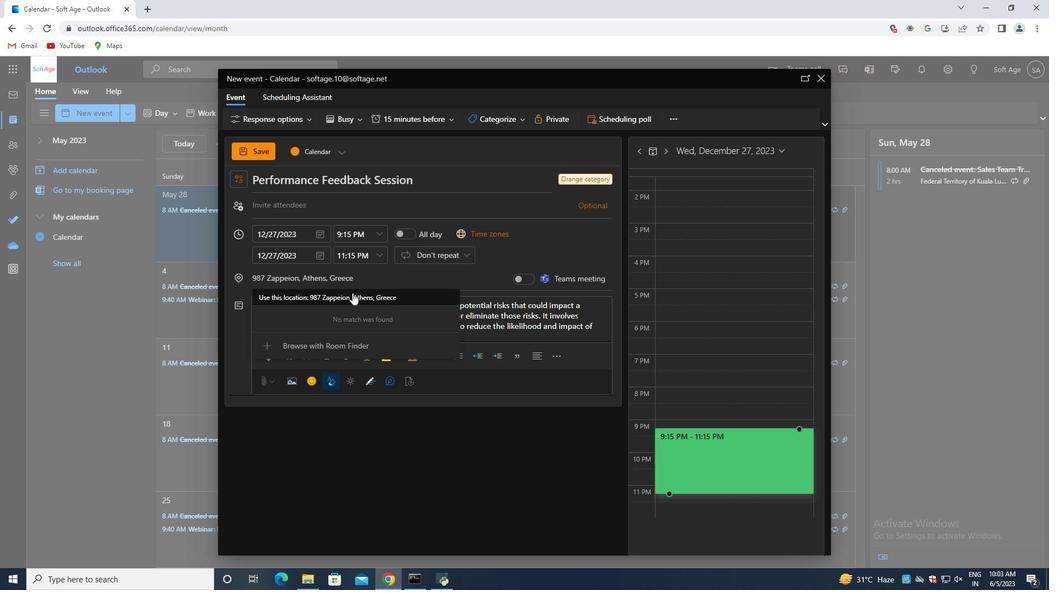
Action: Mouse moved to (283, 208)
Screenshot: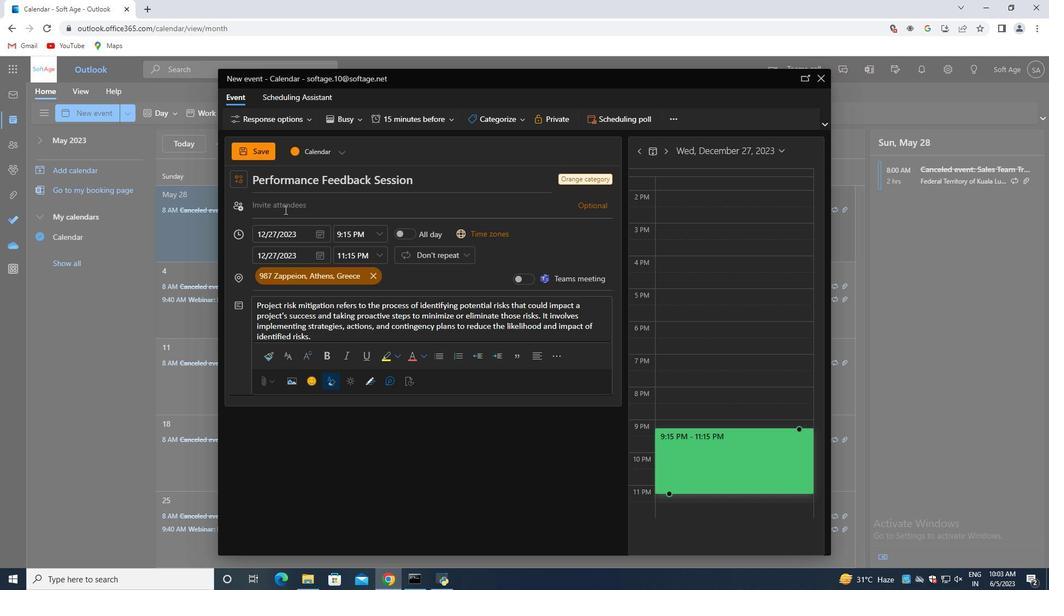 
Action: Mouse pressed left at (283, 208)
Screenshot: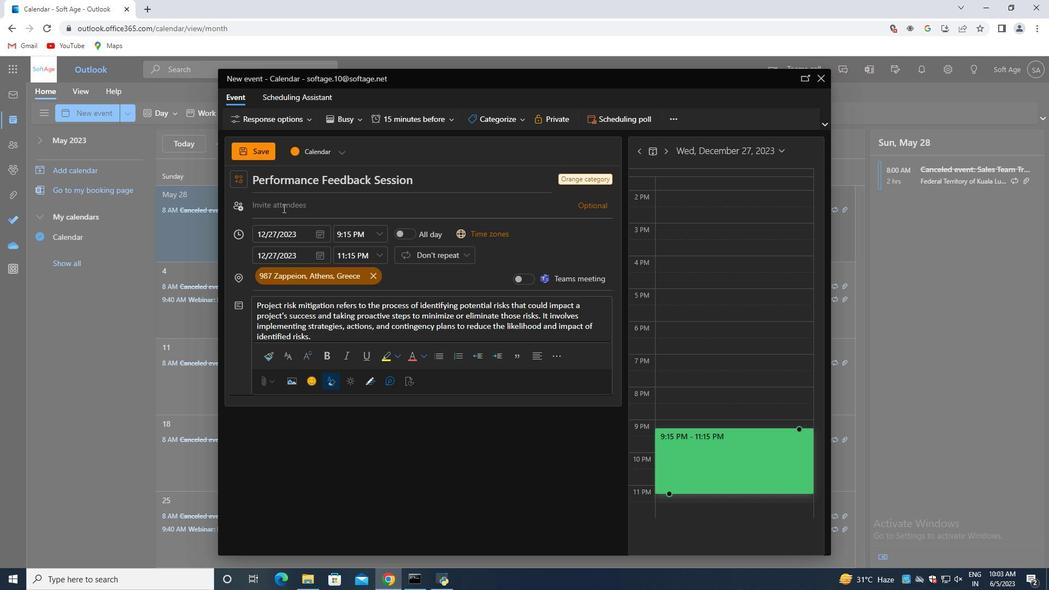
Action: Key pressed softage.1<Key.shift>@softage.net<Key.enter>softage.2<Key.shift><Key.shift><Key.shift><Key.shift><Key.shift><Key.shift><Key.shift><Key.shift><Key.shift><Key.shift><Key.shift><Key.shift><Key.shift><Key.shift><Key.shift><Key.shift><Key.shift><Key.shift><Key.shift><Key.shift><Key.shift><Key.shift><Key.shift><Key.shift><Key.shift><Key.shift>@softage.net<Key.enter>
Screenshot: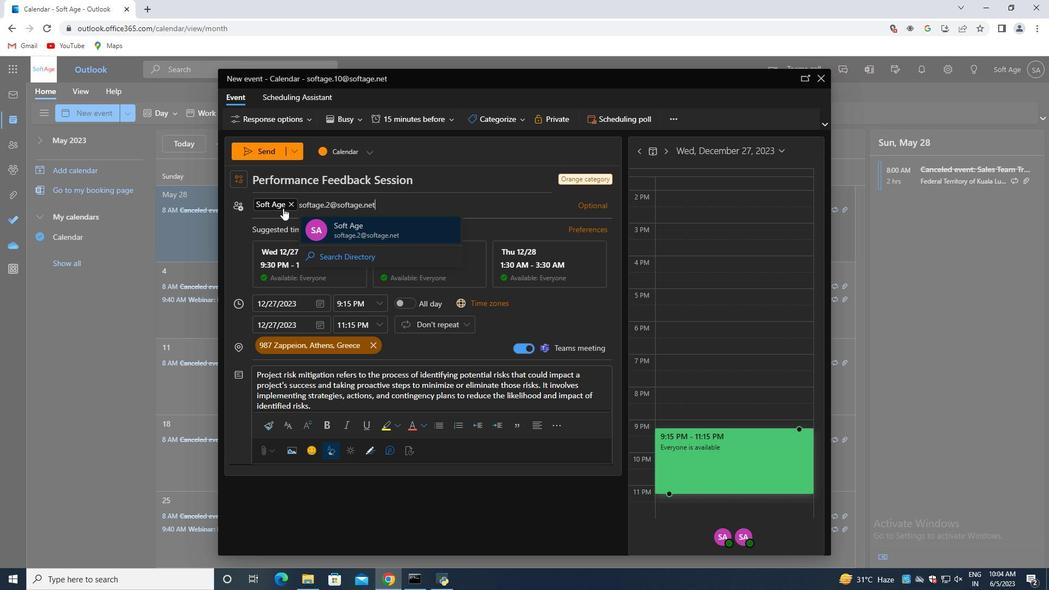 
Action: Mouse moved to (419, 119)
Screenshot: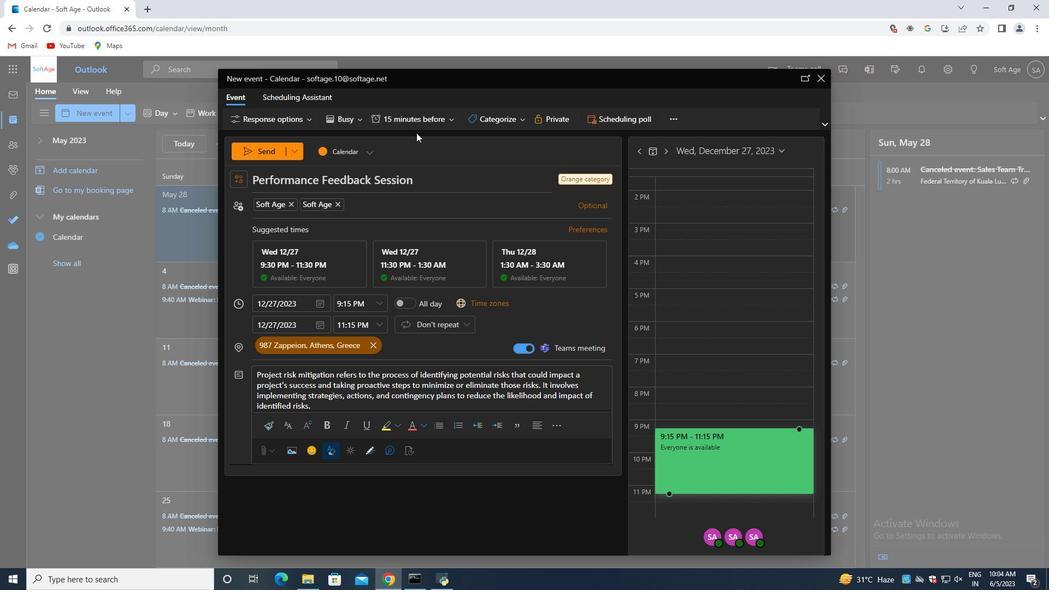 
Action: Mouse pressed left at (419, 119)
Screenshot: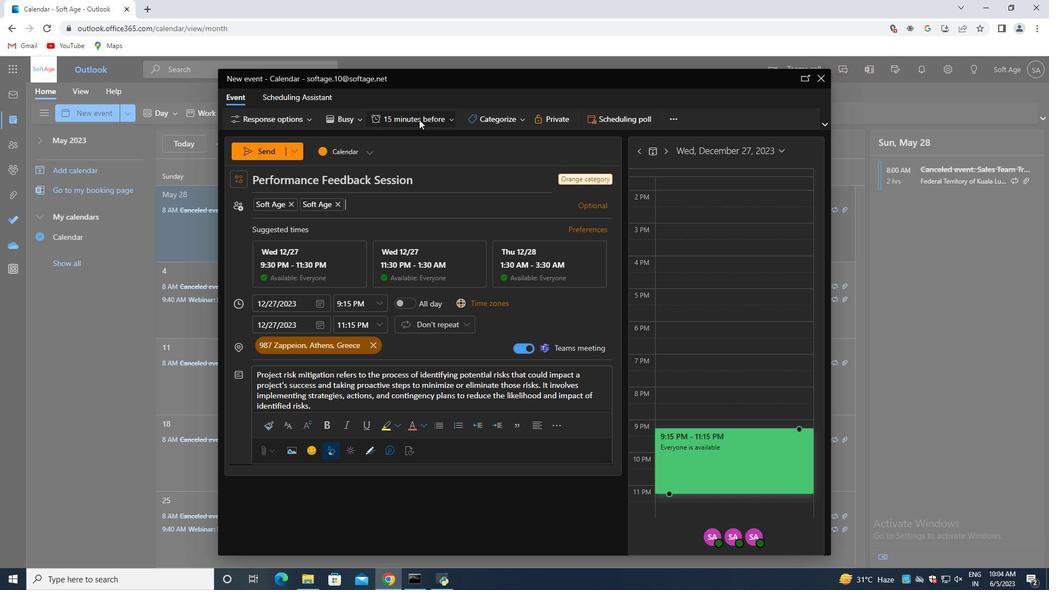 
Action: Mouse moved to (419, 160)
Screenshot: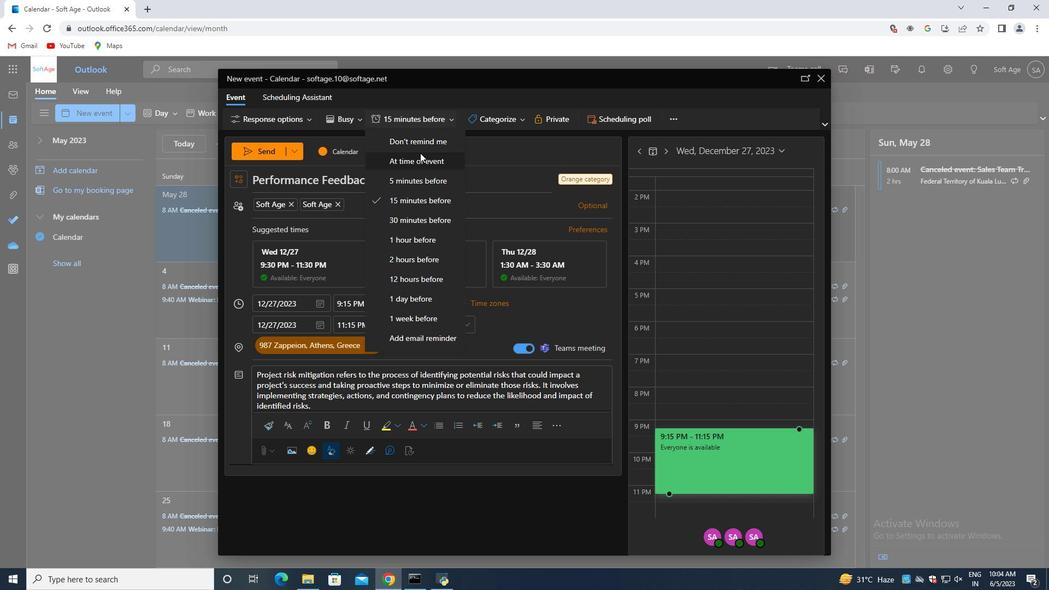 
Action: Mouse pressed left at (419, 160)
Screenshot: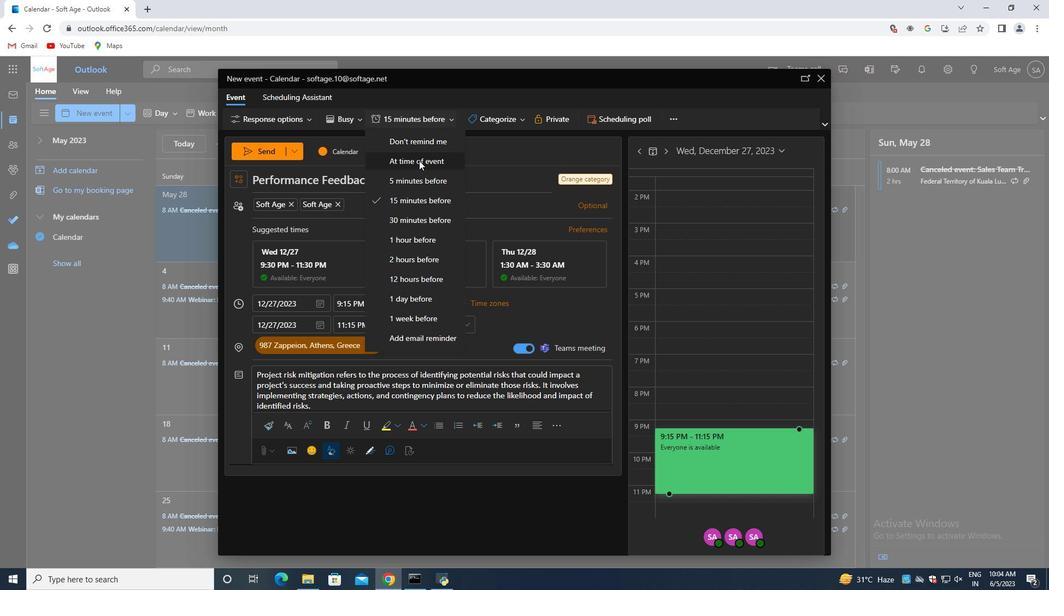
Action: Mouse moved to (277, 155)
Screenshot: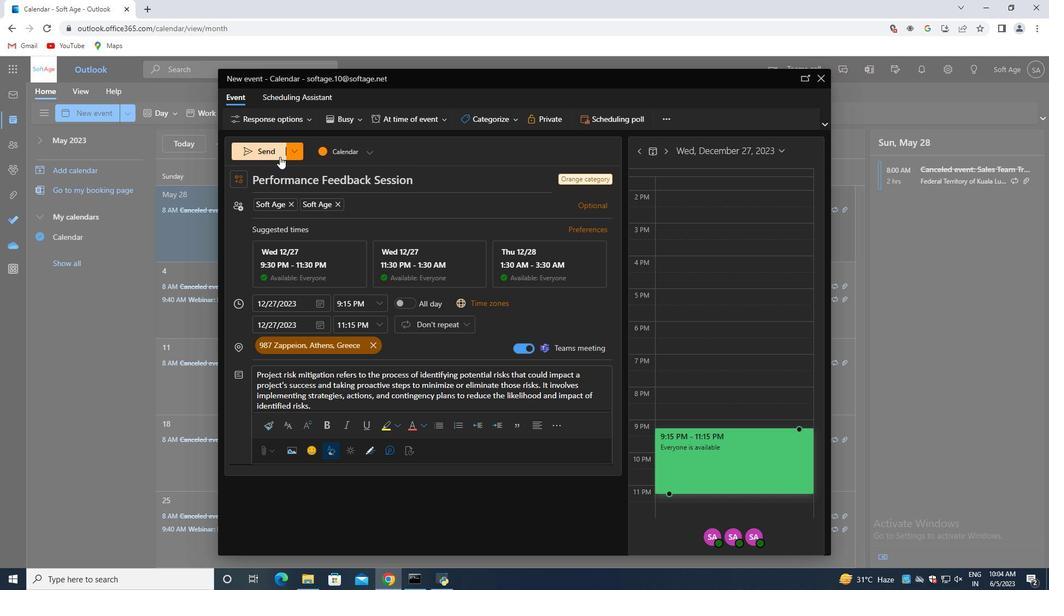 
Action: Mouse pressed left at (277, 155)
Screenshot: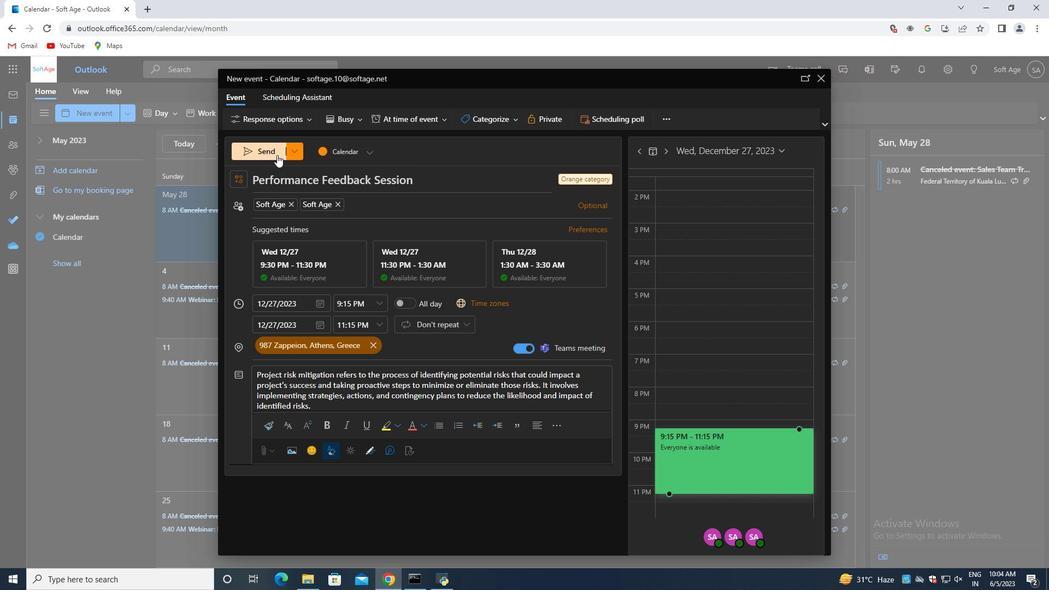 
